 Task: In the  document Maya.epub ,change text color to 'Dark Red' Insert the shape mentioned shape on right side of the text 'Star'. Change color of the shape to  OrangeChange shape height to 1
Action: Mouse moved to (272, 301)
Screenshot: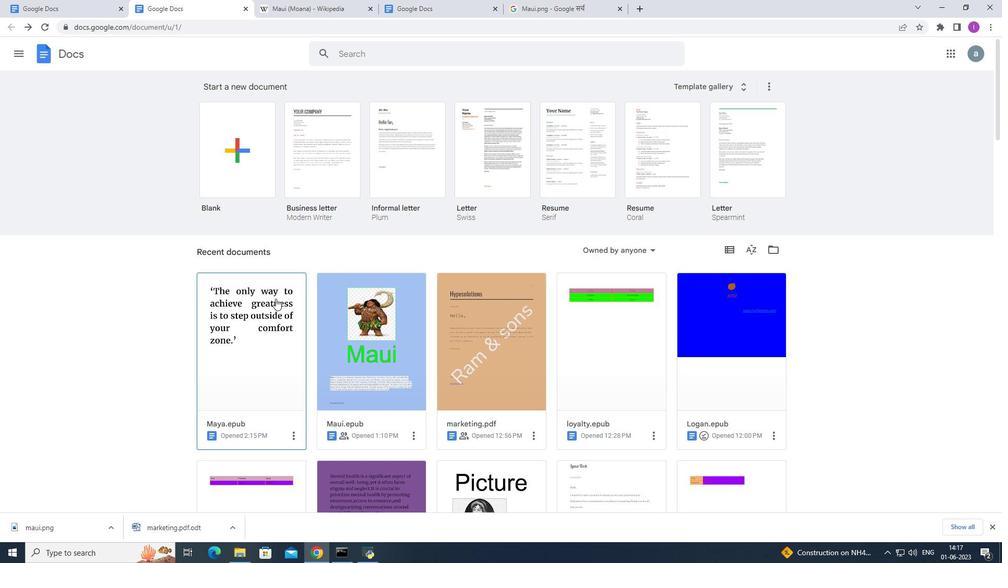 
Action: Mouse pressed left at (272, 301)
Screenshot: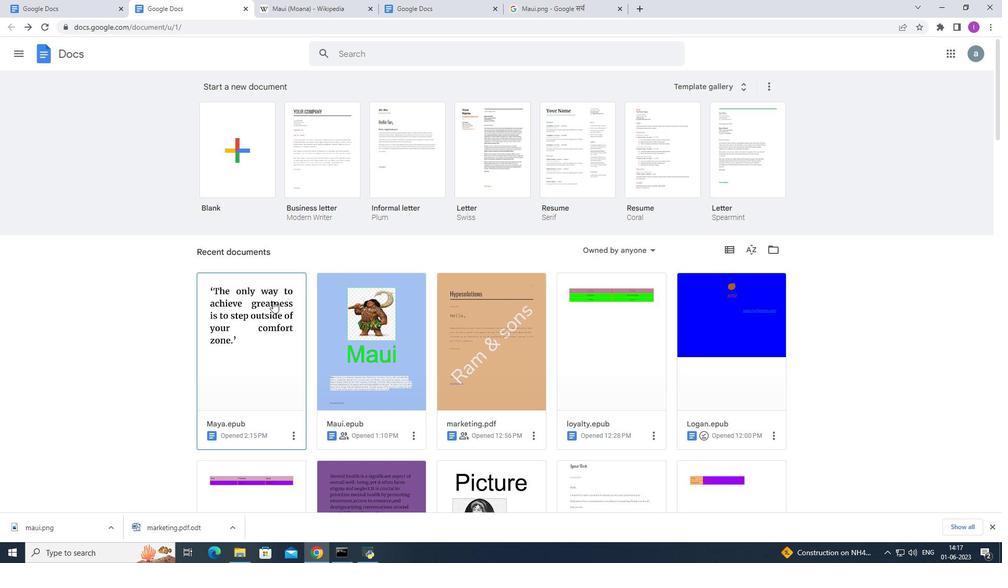 
Action: Mouse moved to (312, 165)
Screenshot: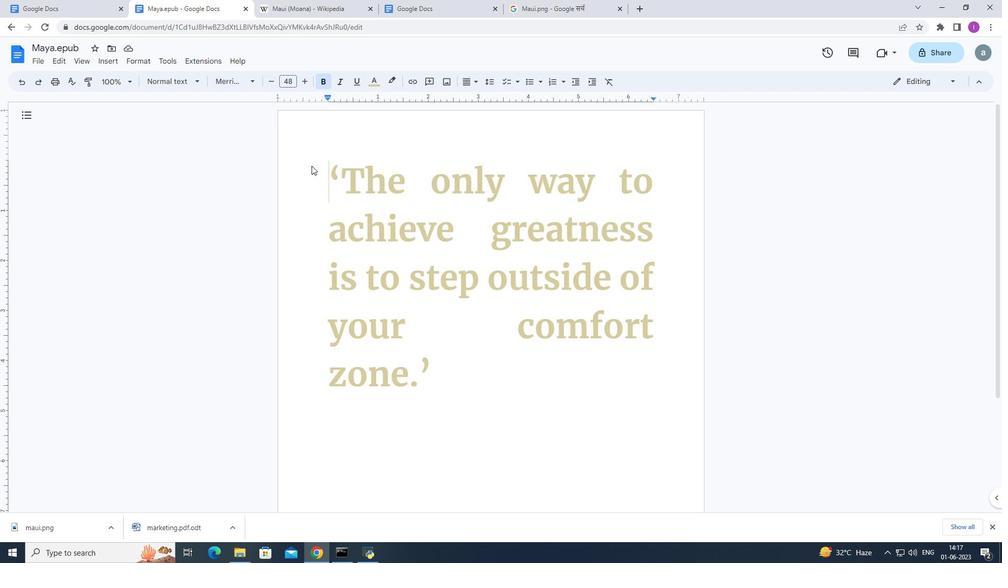 
Action: Mouse pressed left at (312, 165)
Screenshot: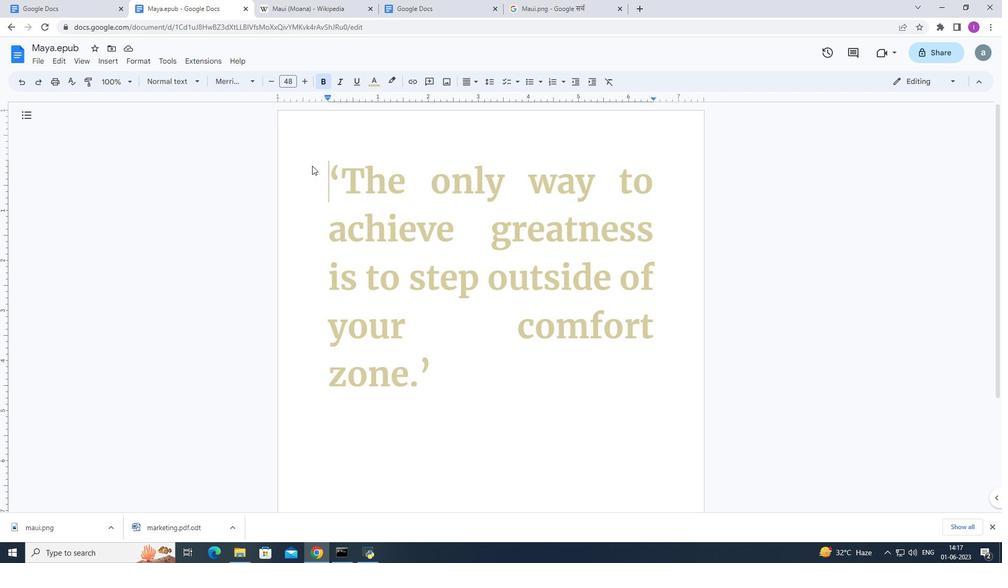 
Action: Mouse moved to (377, 85)
Screenshot: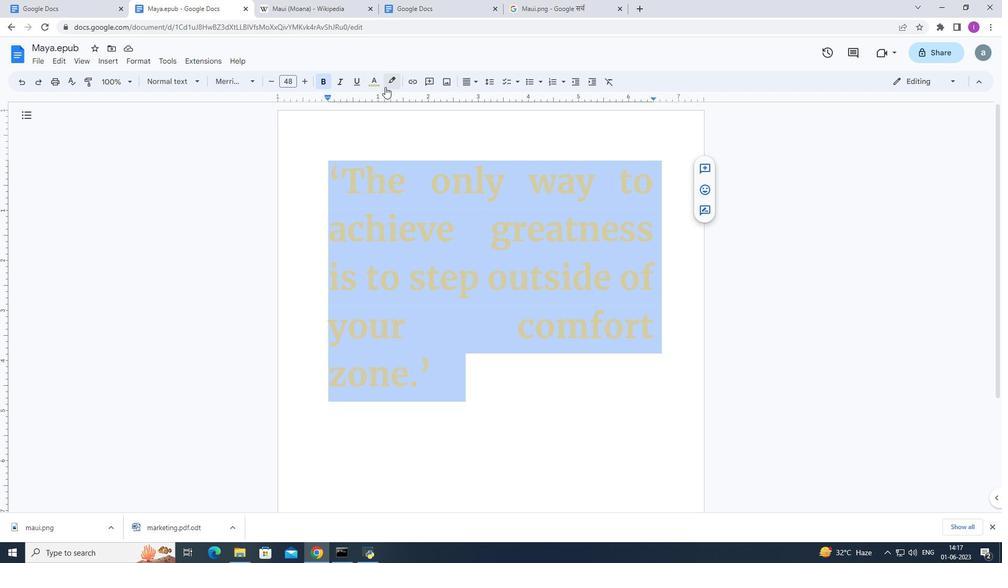
Action: Mouse pressed left at (377, 85)
Screenshot: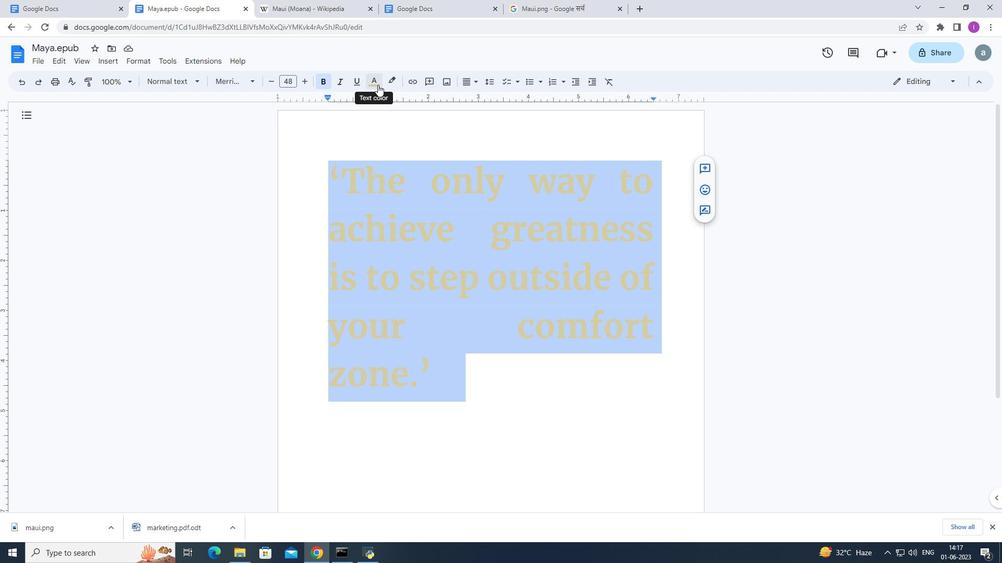 
Action: Mouse moved to (390, 158)
Screenshot: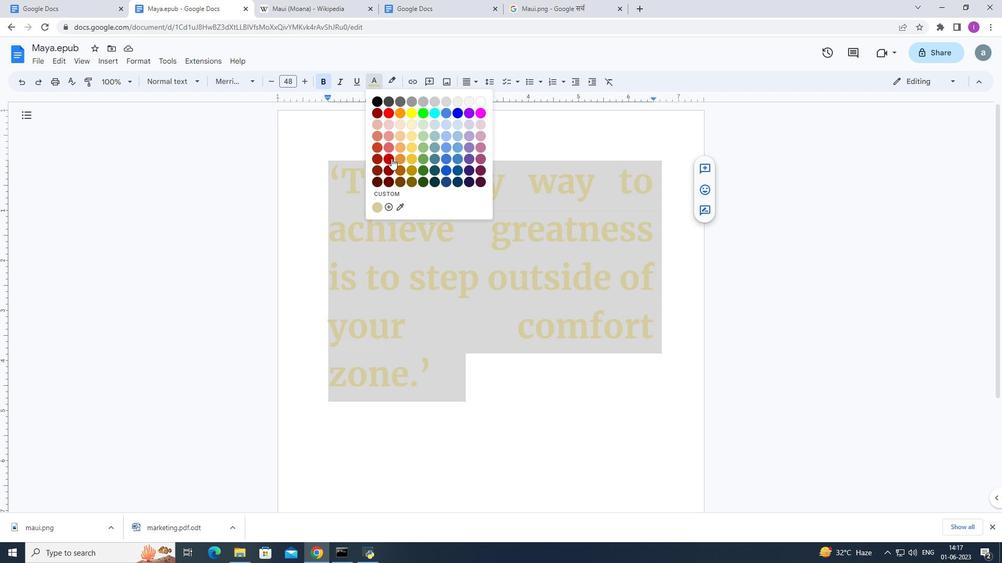 
Action: Mouse pressed left at (390, 158)
Screenshot: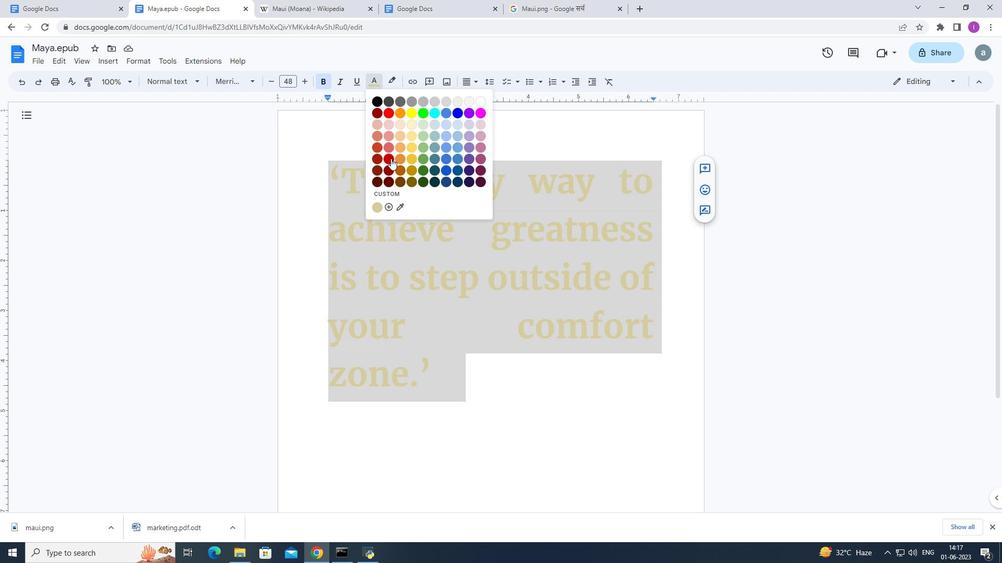 
Action: Mouse moved to (39, 63)
Screenshot: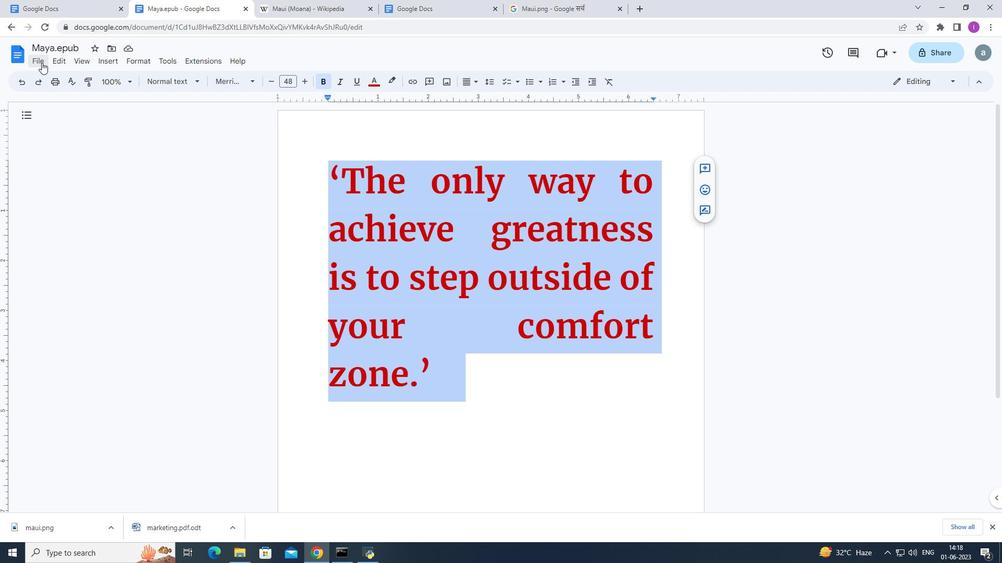 
Action: Mouse pressed left at (39, 63)
Screenshot: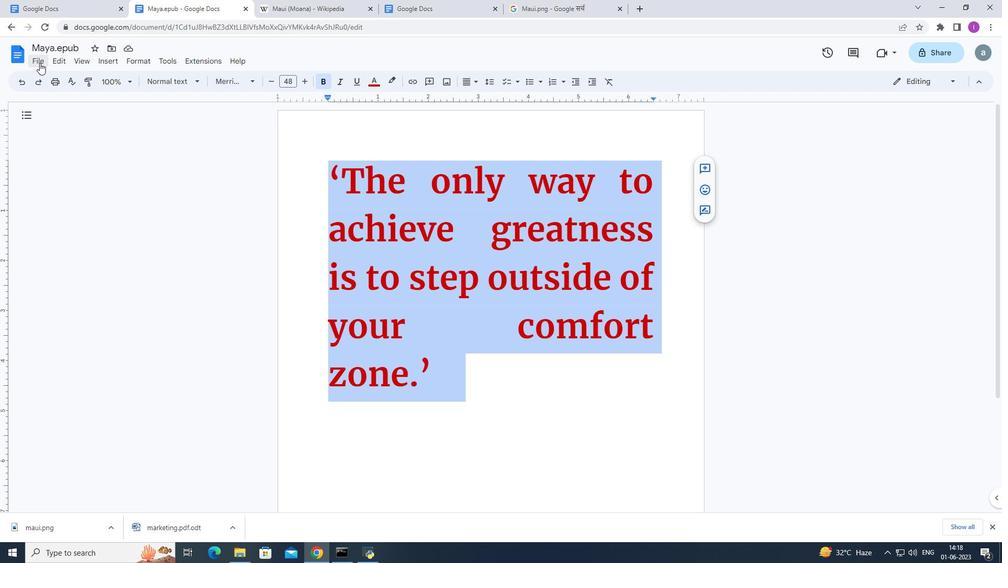 
Action: Mouse moved to (299, 119)
Screenshot: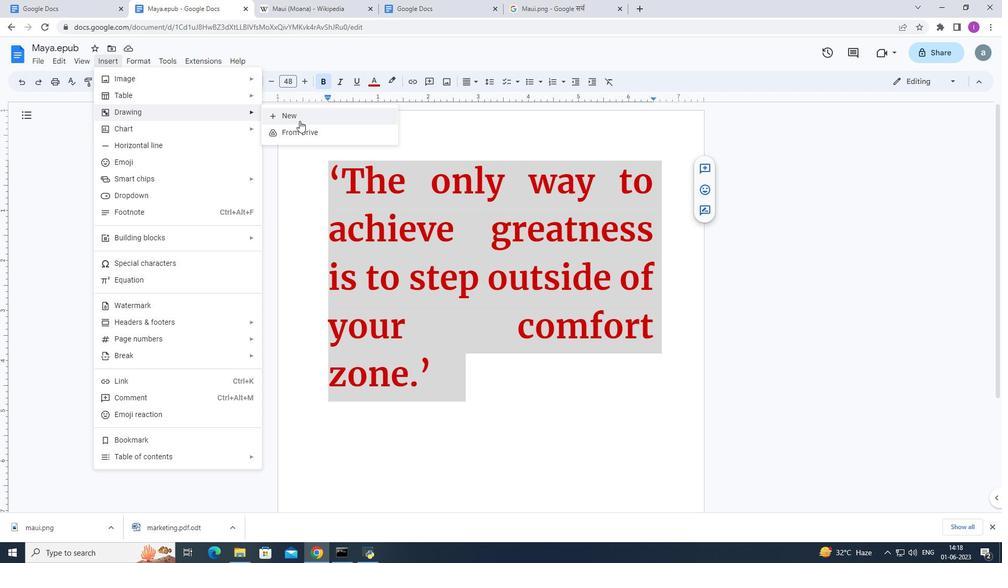 
Action: Mouse pressed left at (299, 119)
Screenshot: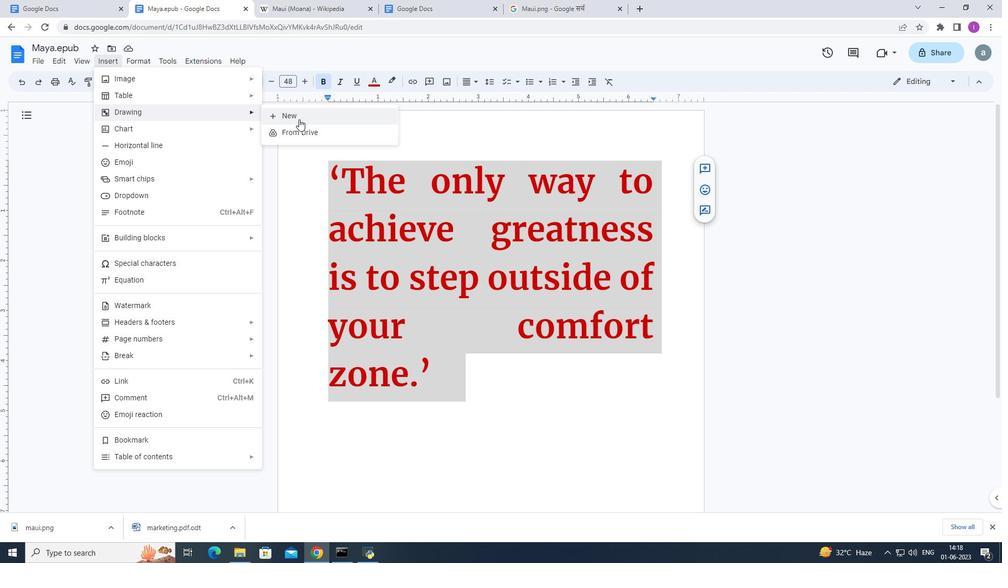 
Action: Mouse moved to (14, 25)
Screenshot: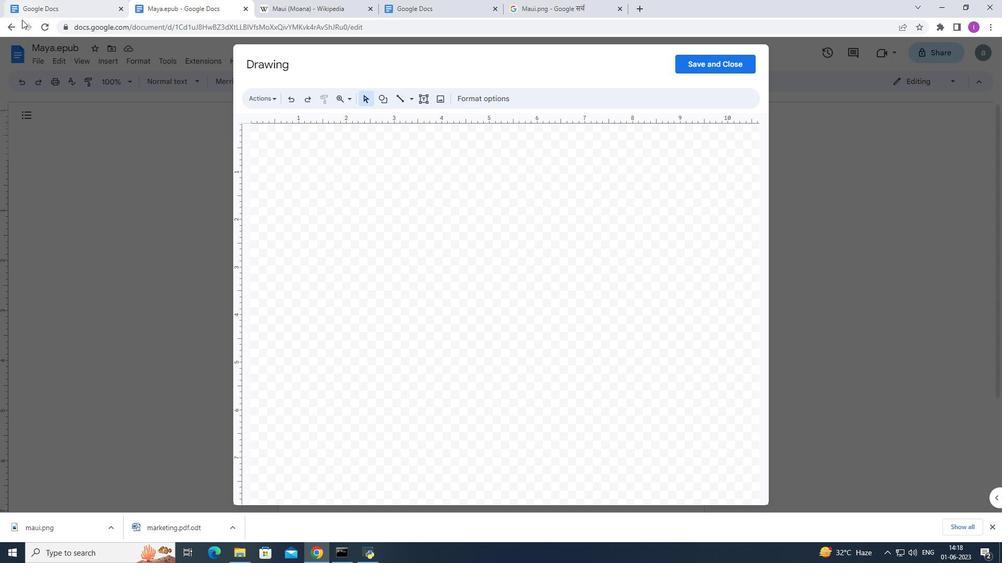 
Action: Mouse pressed left at (14, 25)
Screenshot: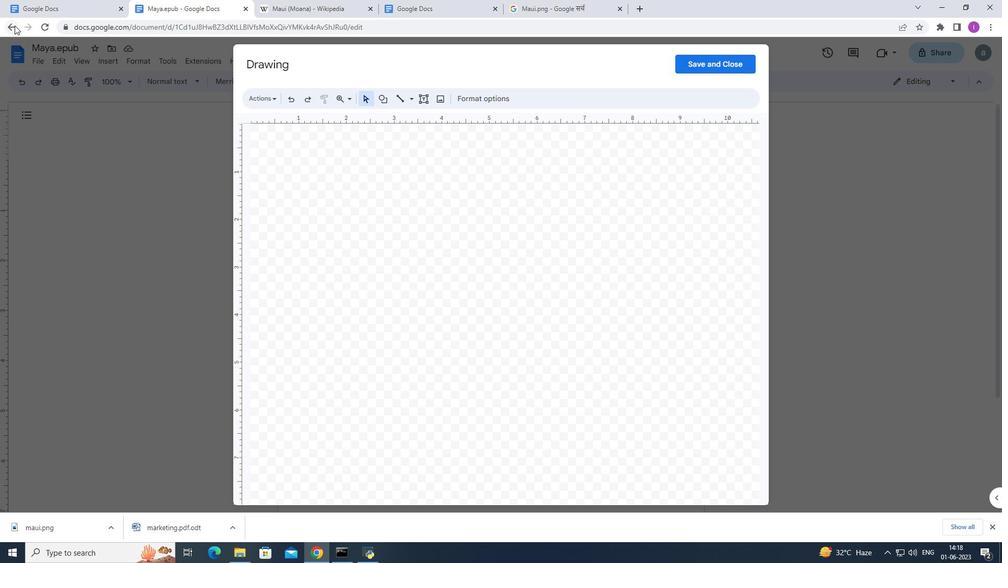 
Action: Mouse moved to (541, 91)
Screenshot: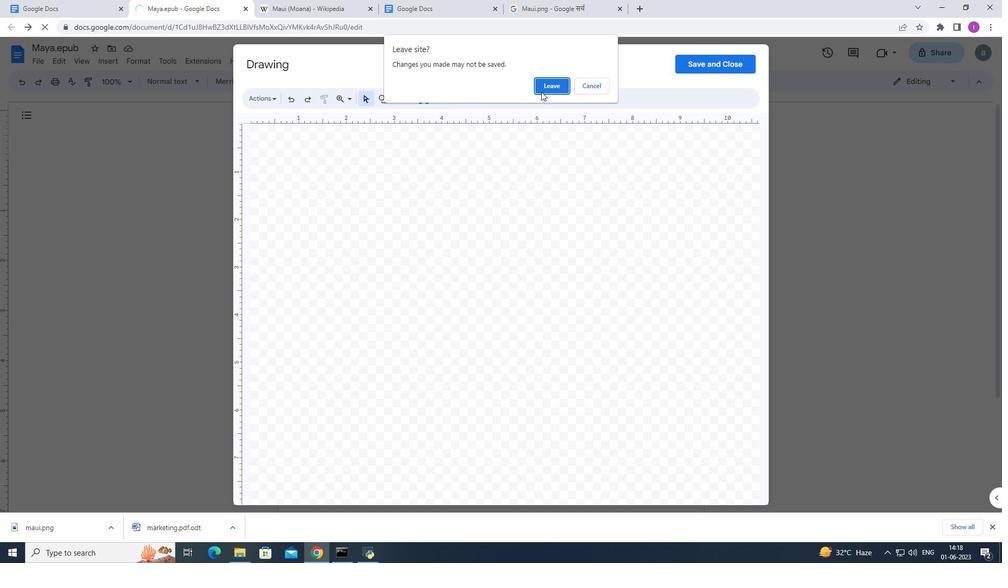 
Action: Mouse pressed left at (541, 91)
Screenshot: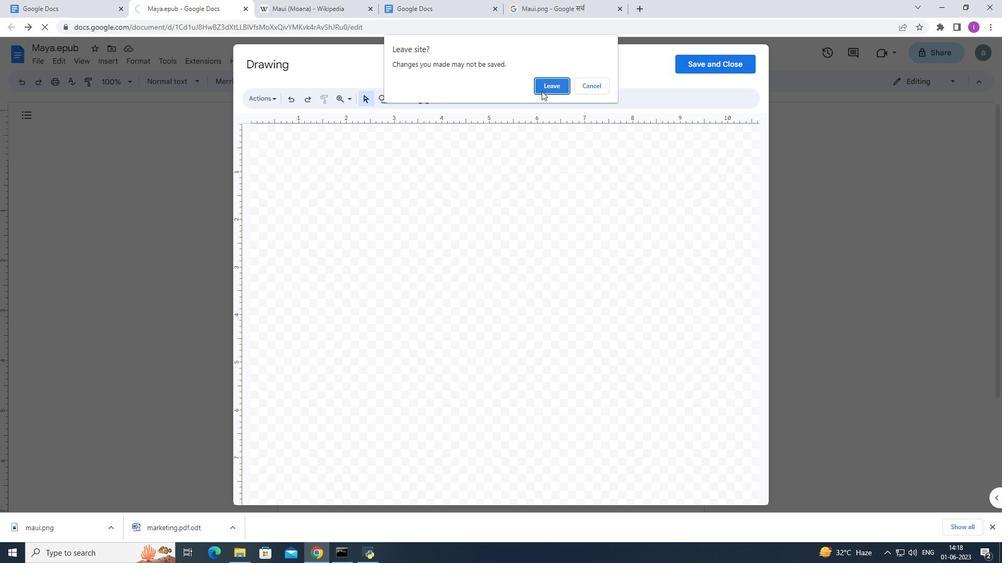 
Action: Mouse moved to (330, 9)
Screenshot: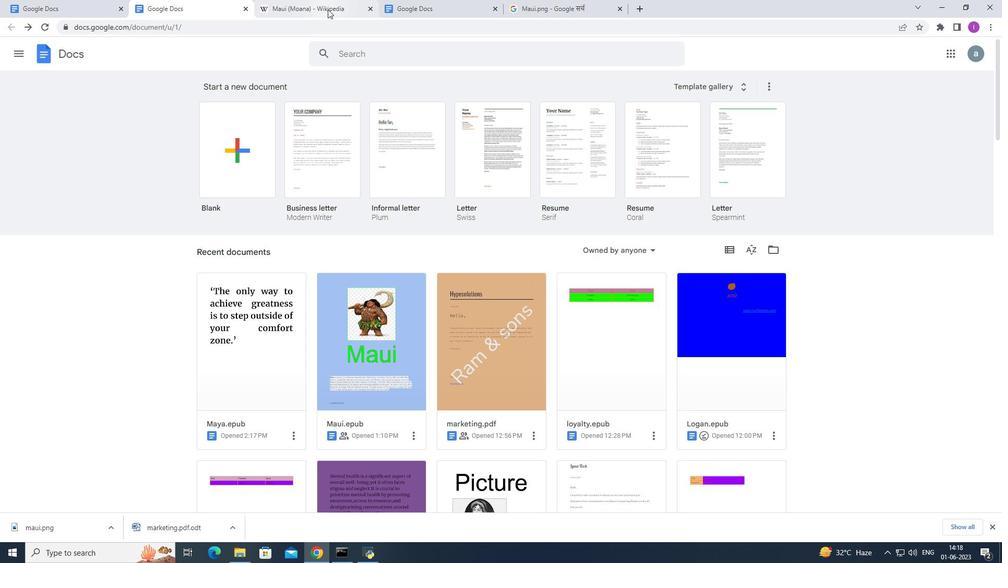 
Action: Mouse pressed left at (330, 9)
Screenshot: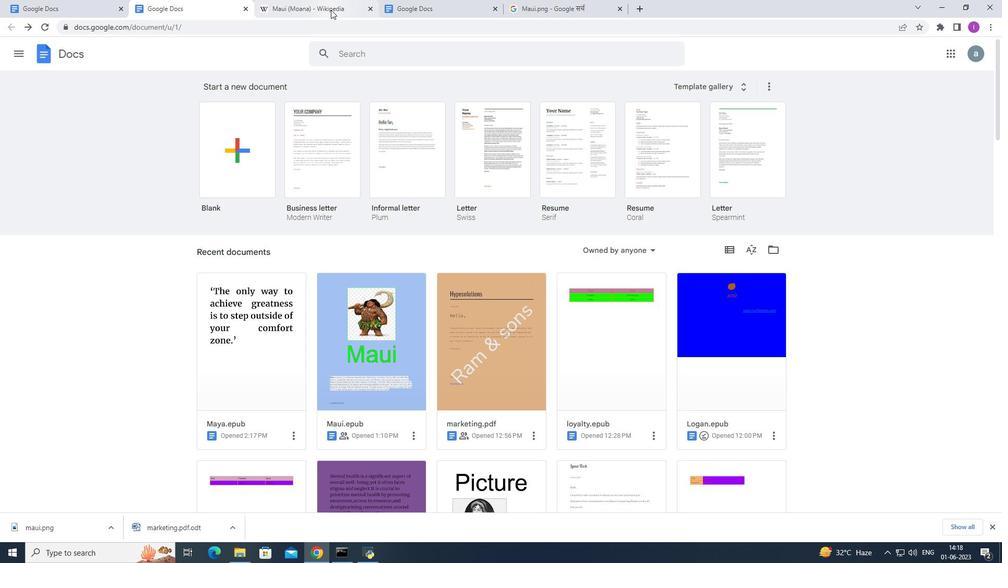 
Action: Mouse moved to (416, 9)
Screenshot: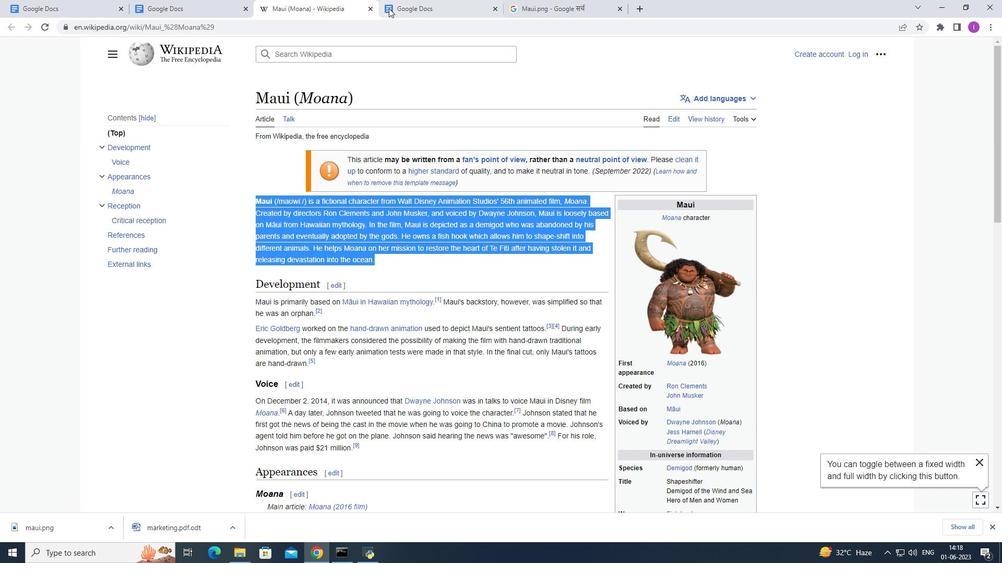 
Action: Mouse pressed left at (416, 9)
Screenshot: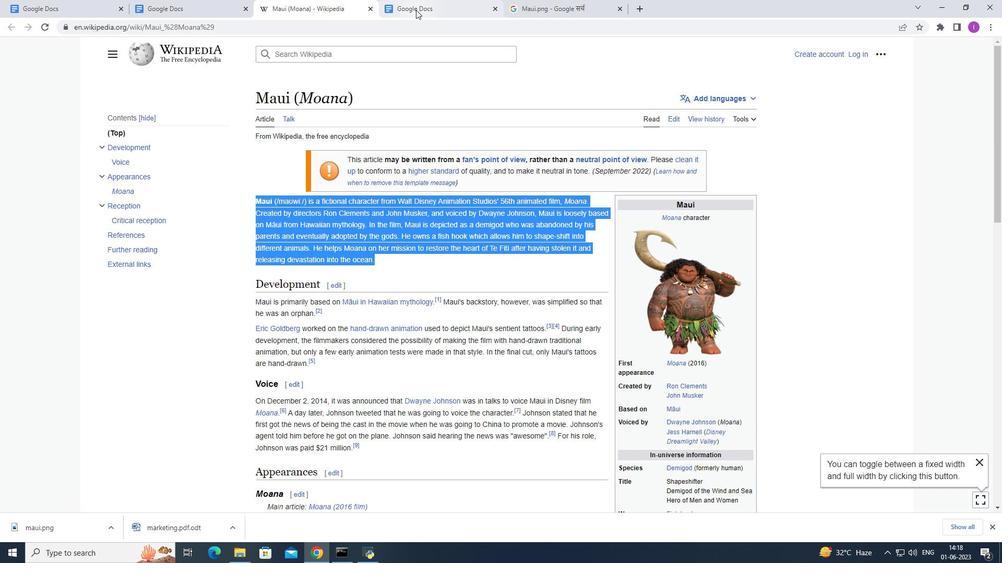
Action: Mouse moved to (163, 9)
Screenshot: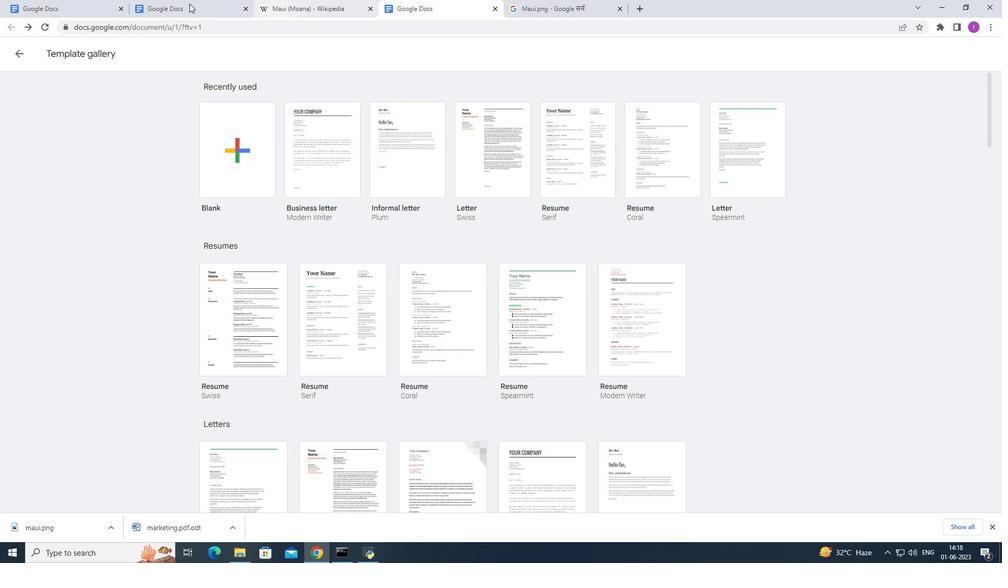 
Action: Mouse pressed left at (163, 9)
Screenshot: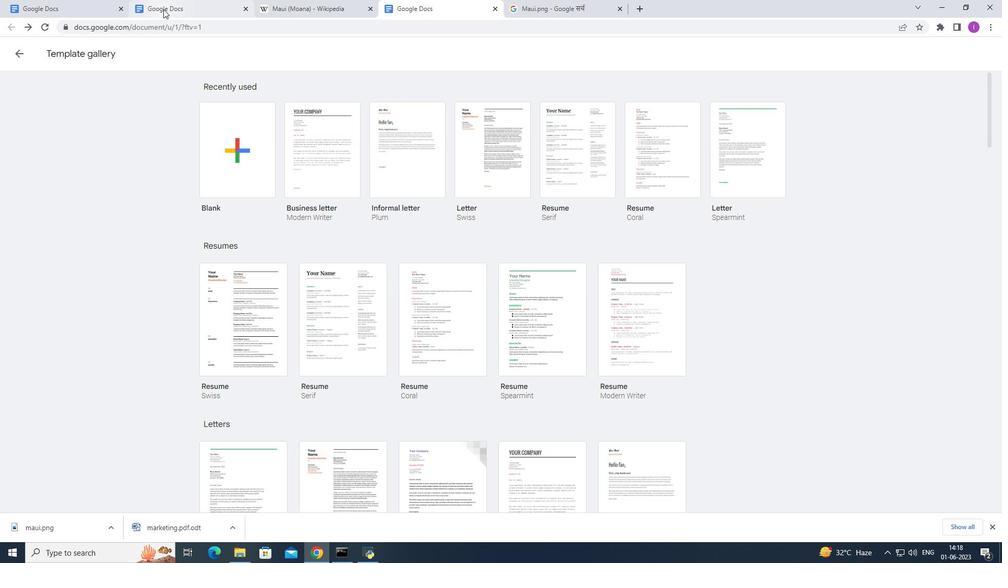 
Action: Mouse moved to (253, 313)
Screenshot: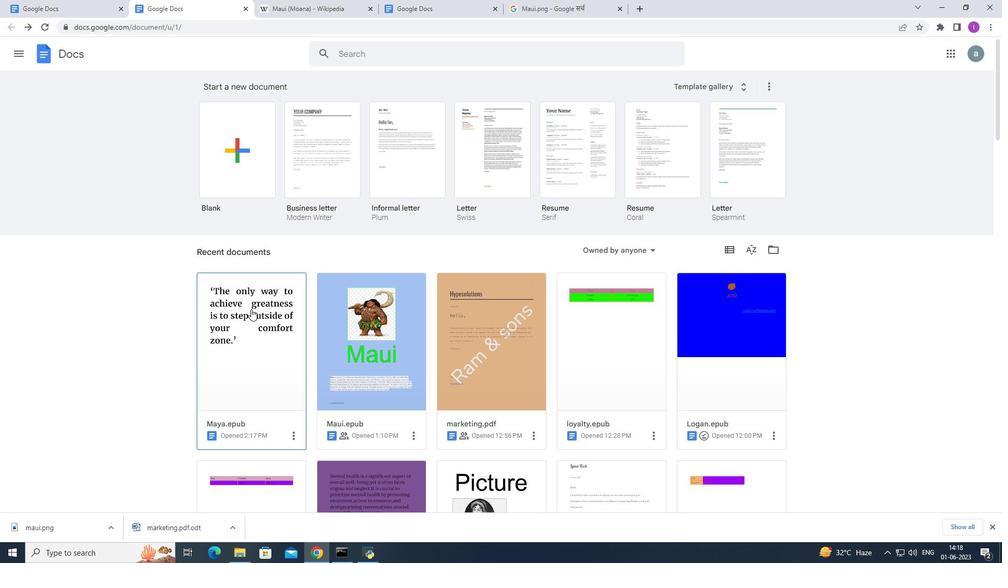 
Action: Mouse pressed left at (253, 313)
Screenshot: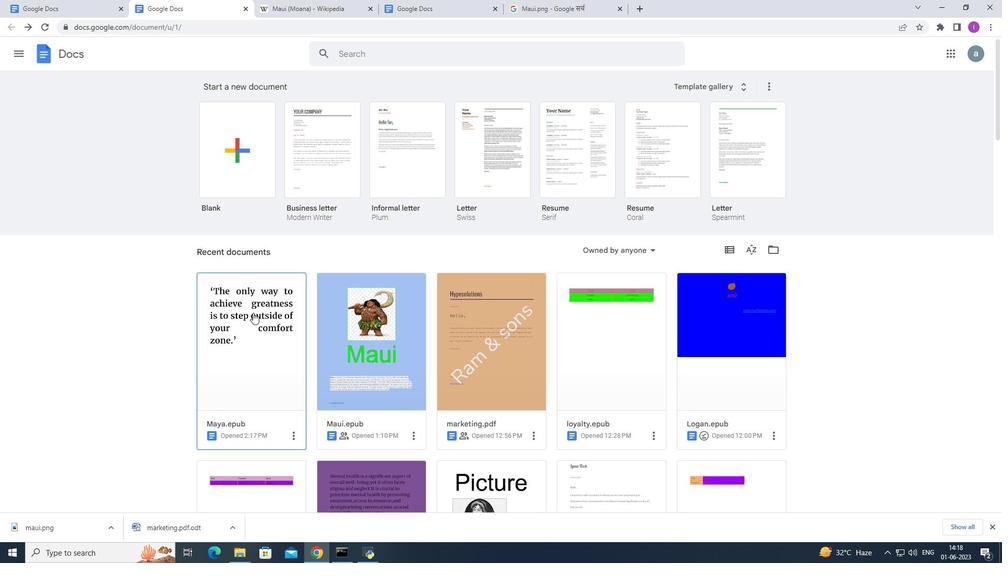 
Action: Mouse moved to (316, 162)
Screenshot: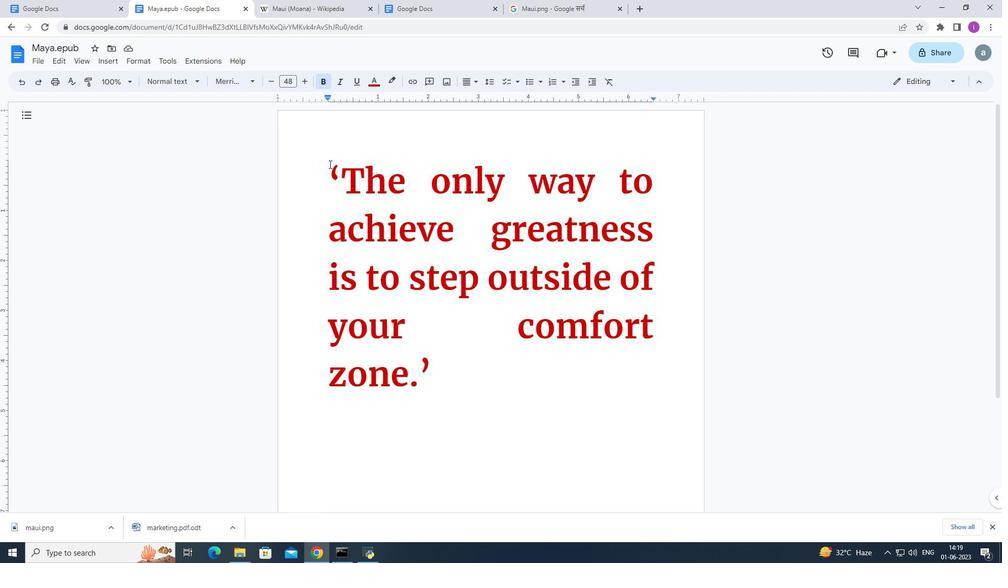 
Action: Mouse pressed left at (316, 162)
Screenshot: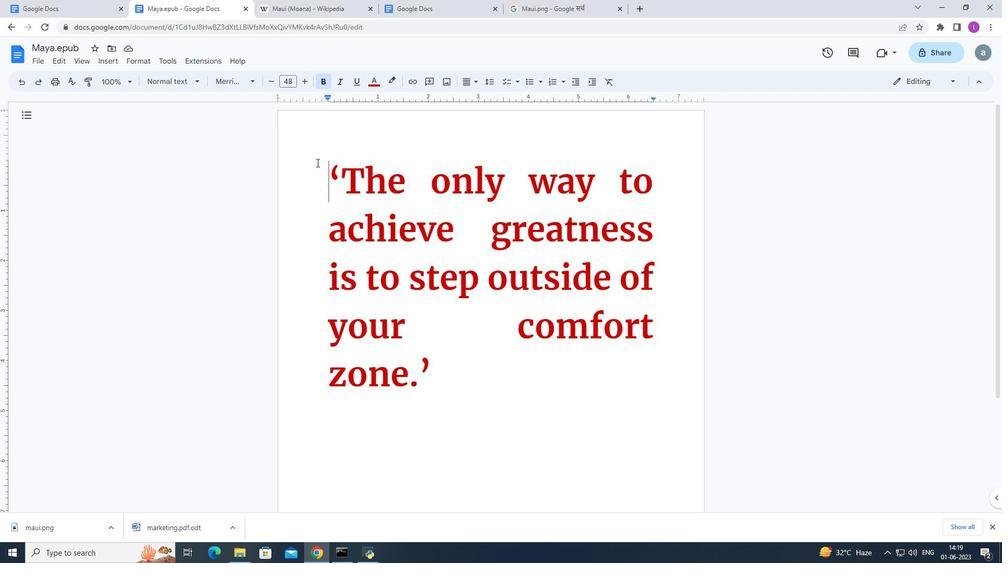
Action: Mouse moved to (475, 384)
Screenshot: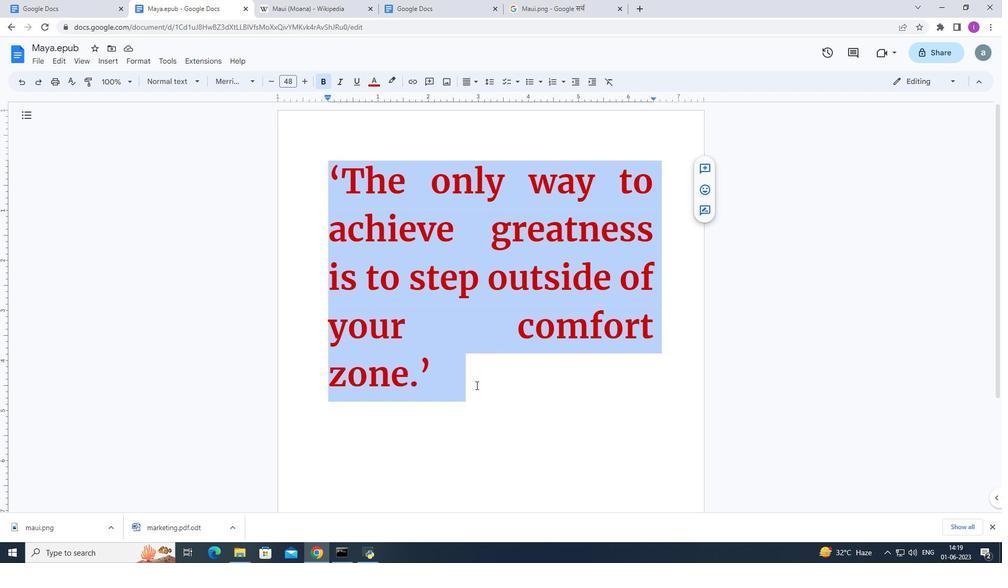 
Action: Key pressed ctrl+C
Screenshot: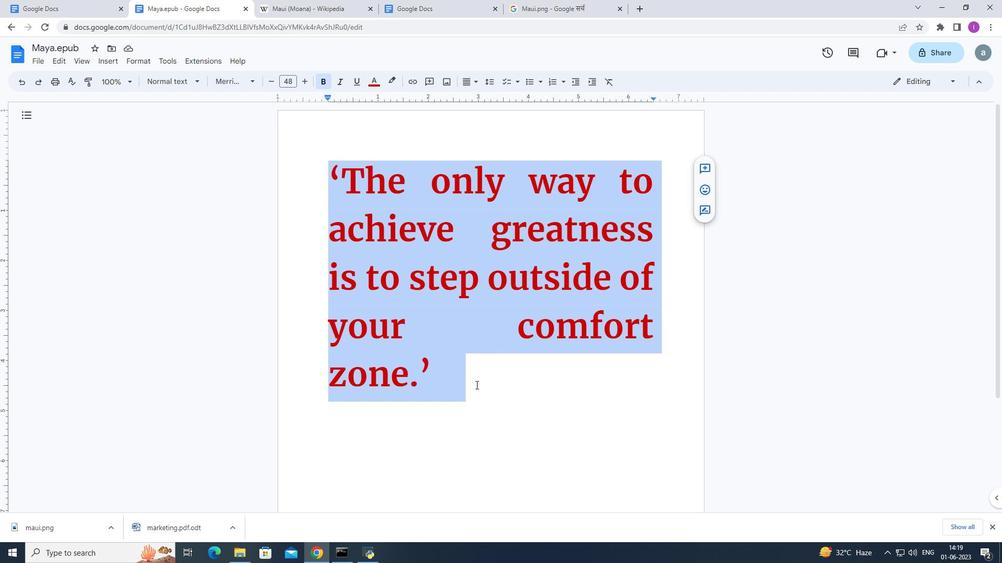 
Action: Mouse moved to (651, 426)
Screenshot: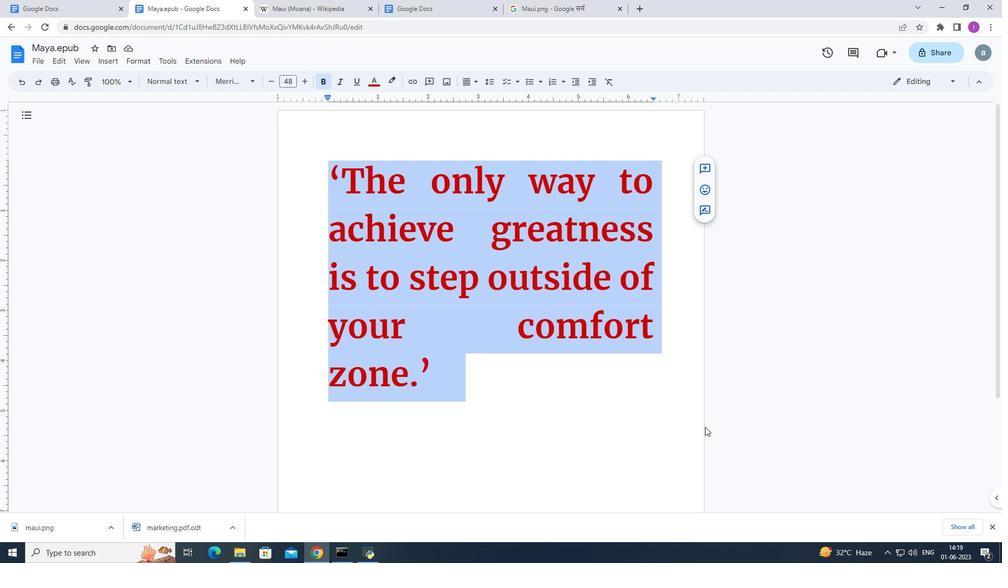 
Action: Mouse pressed left at (651, 426)
Screenshot: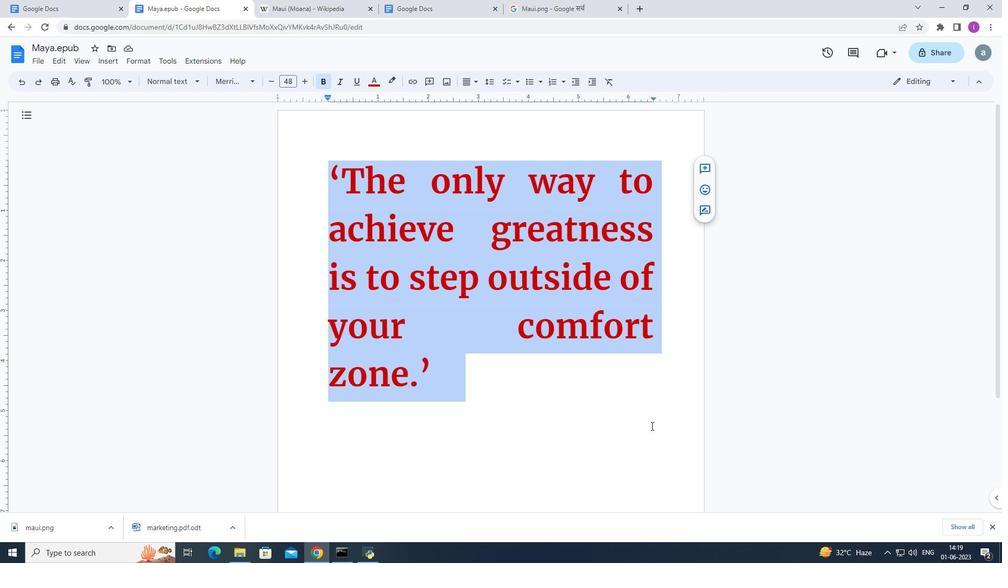 
Action: Mouse moved to (113, 61)
Screenshot: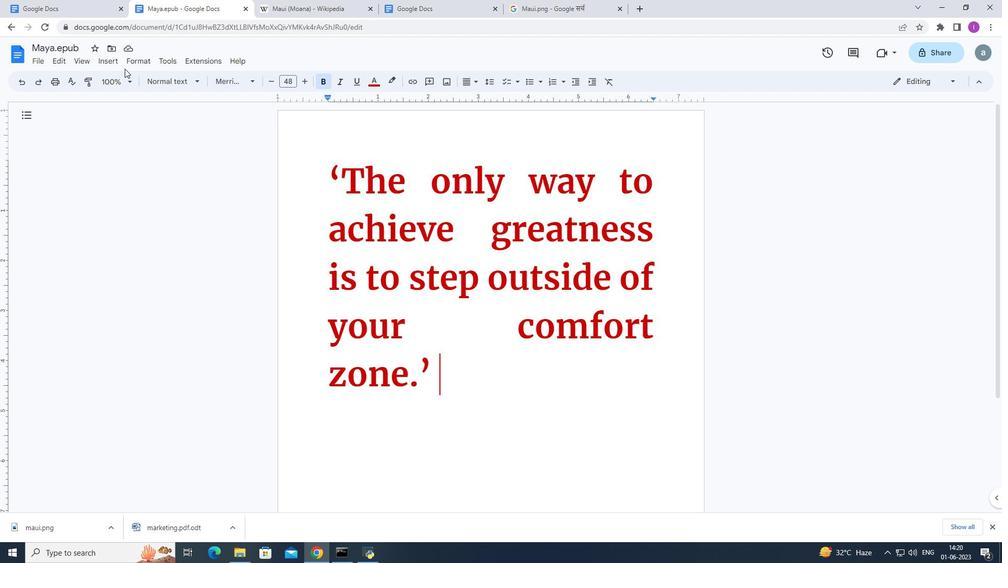 
Action: Mouse pressed left at (113, 61)
Screenshot: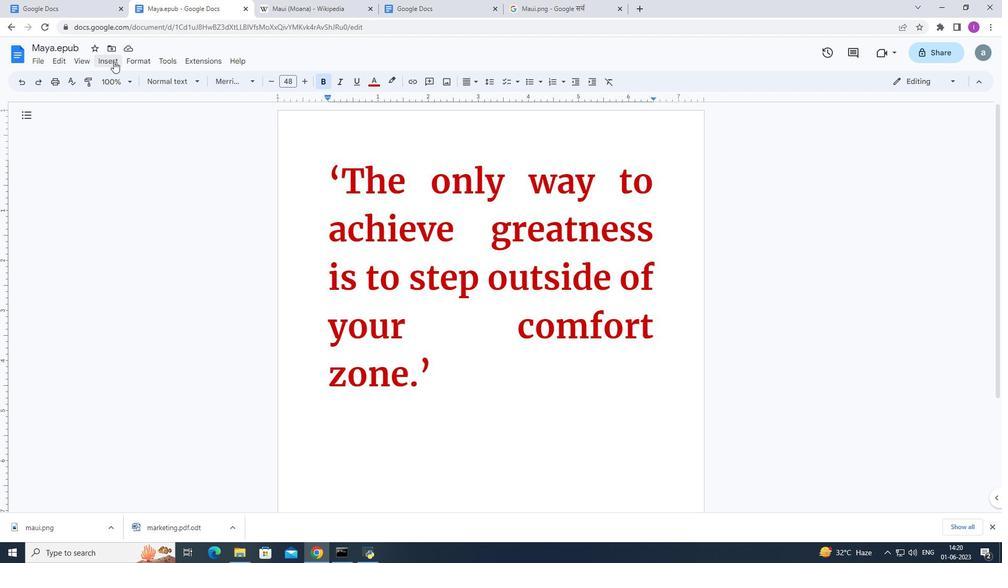 
Action: Mouse moved to (277, 113)
Screenshot: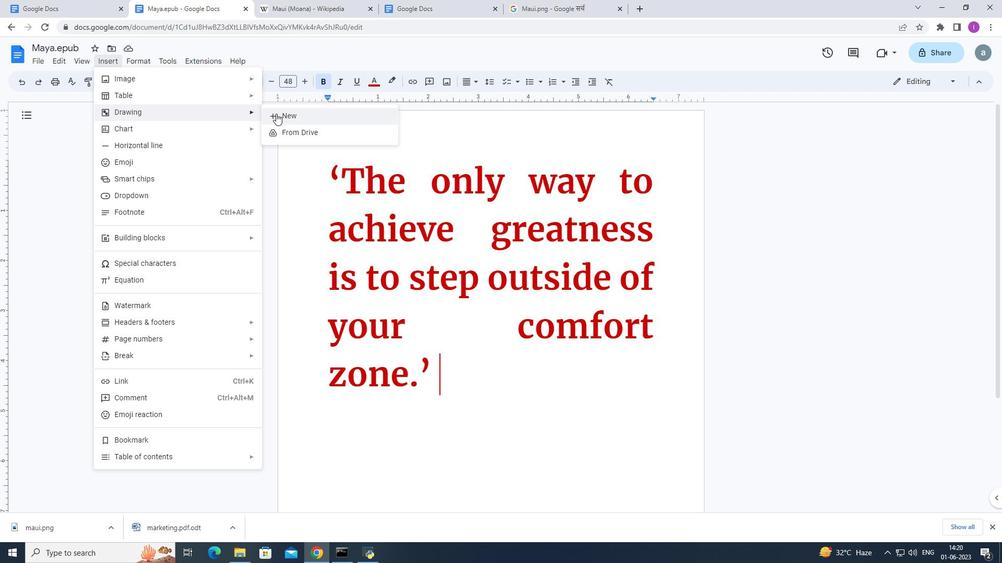 
Action: Mouse pressed left at (277, 113)
Screenshot: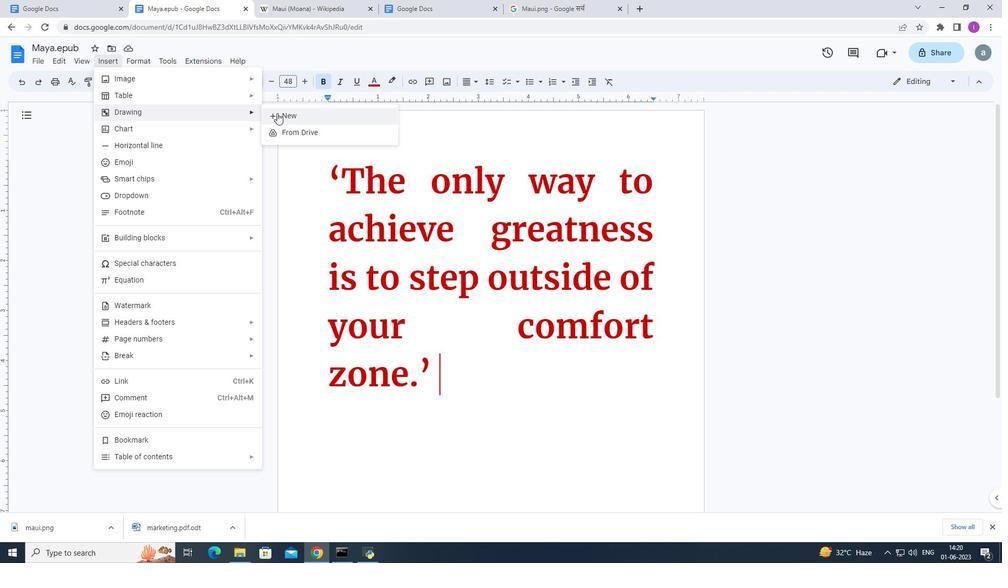 
Action: Mouse moved to (381, 102)
Screenshot: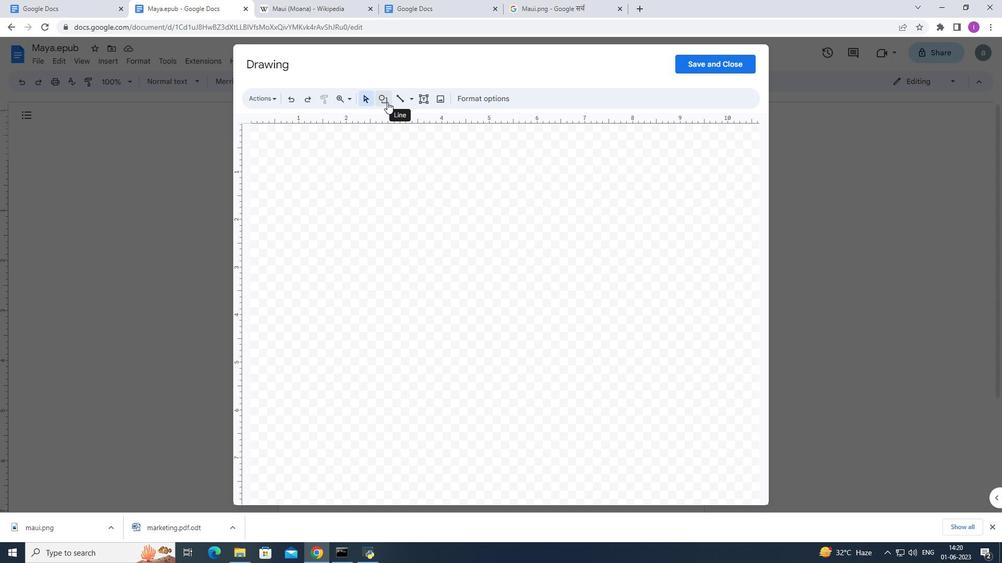 
Action: Mouse pressed left at (381, 102)
Screenshot: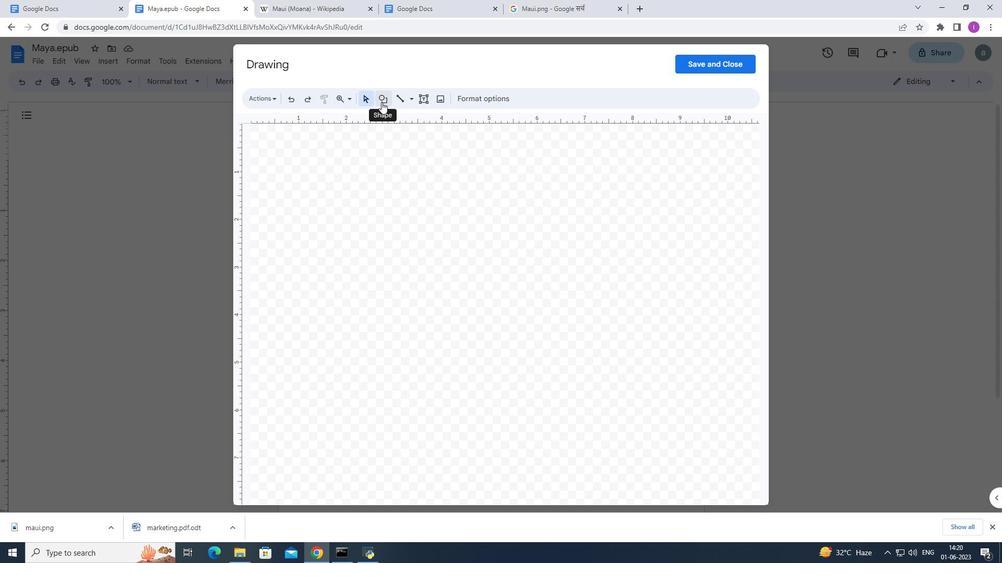 
Action: Mouse moved to (500, 154)
Screenshot: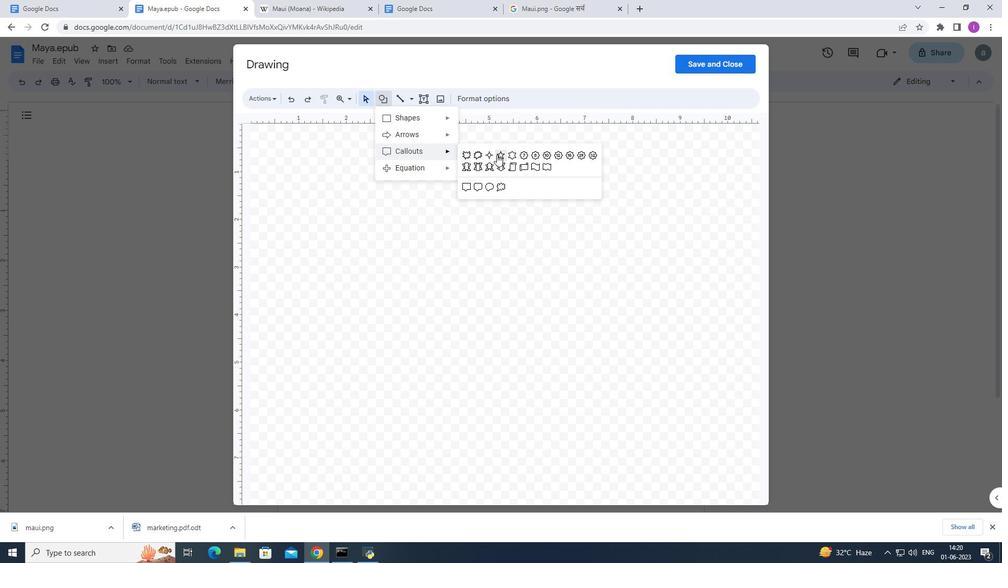 
Action: Mouse pressed left at (500, 154)
Screenshot: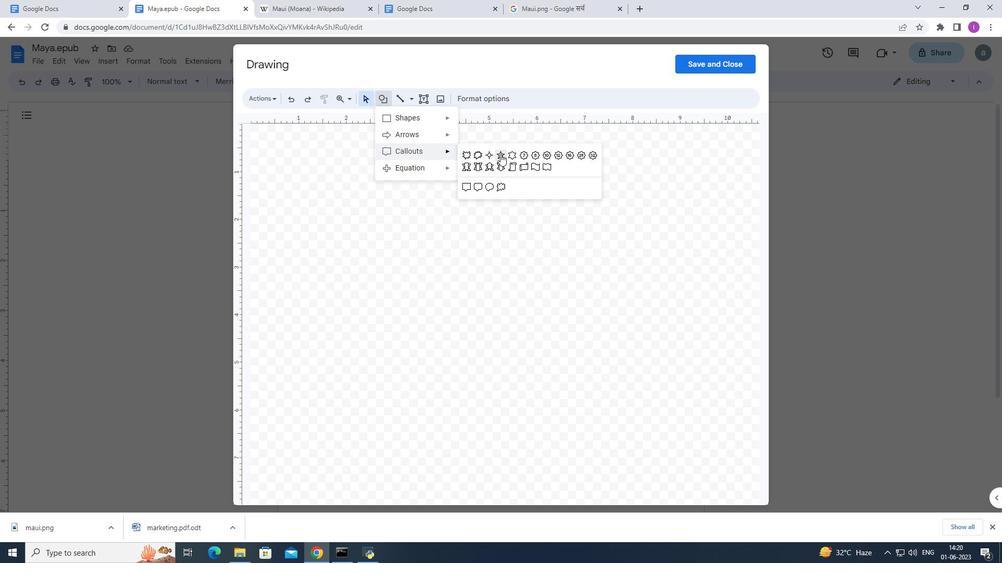 
Action: Mouse moved to (492, 191)
Screenshot: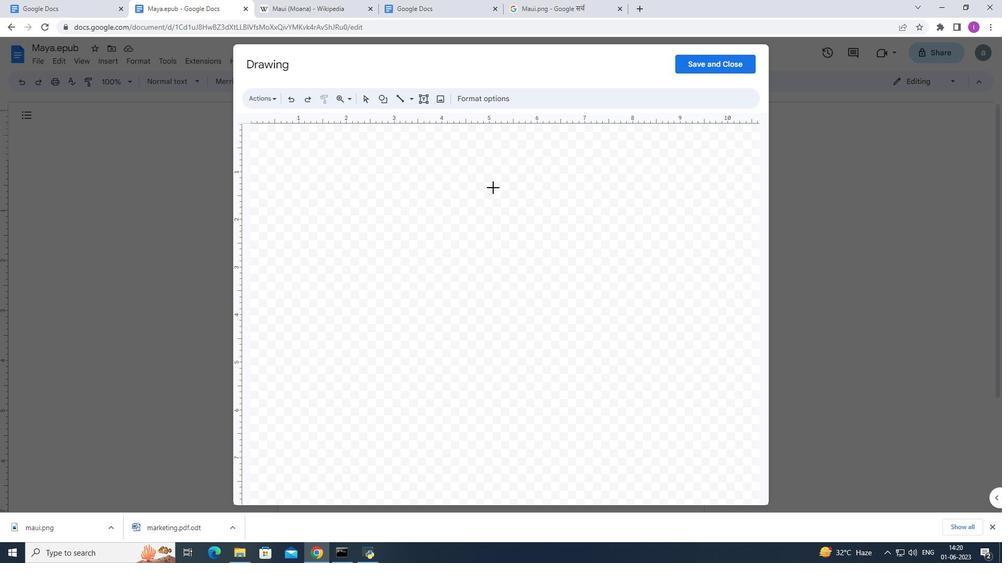 
Action: Mouse pressed left at (492, 191)
Screenshot: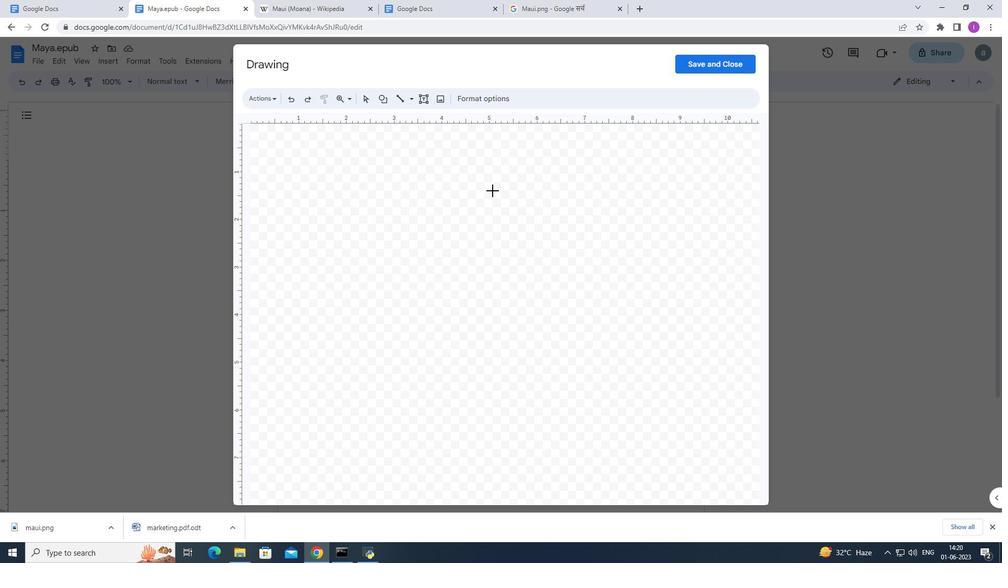 
Action: Mouse moved to (609, 99)
Screenshot: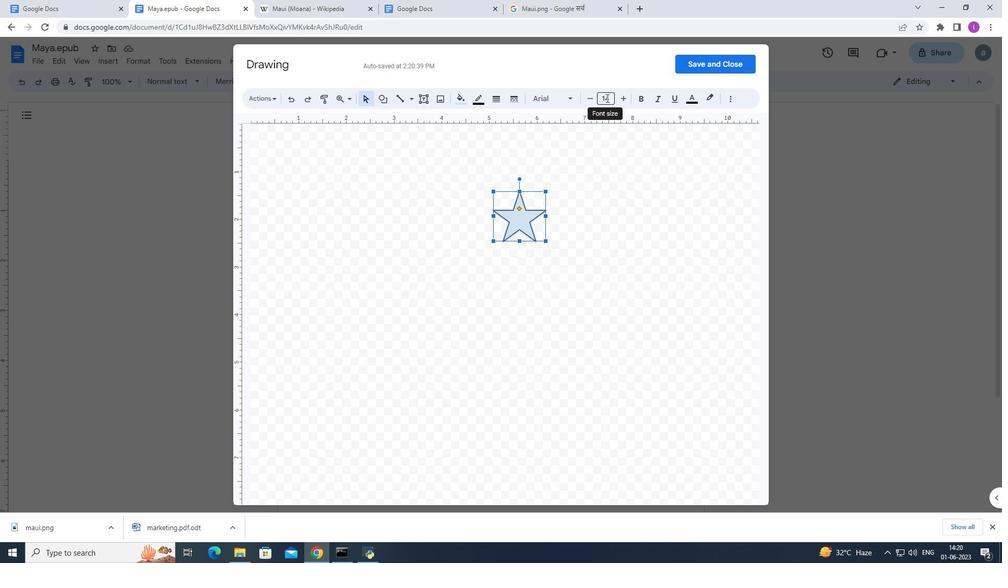 
Action: Mouse pressed left at (609, 99)
Screenshot: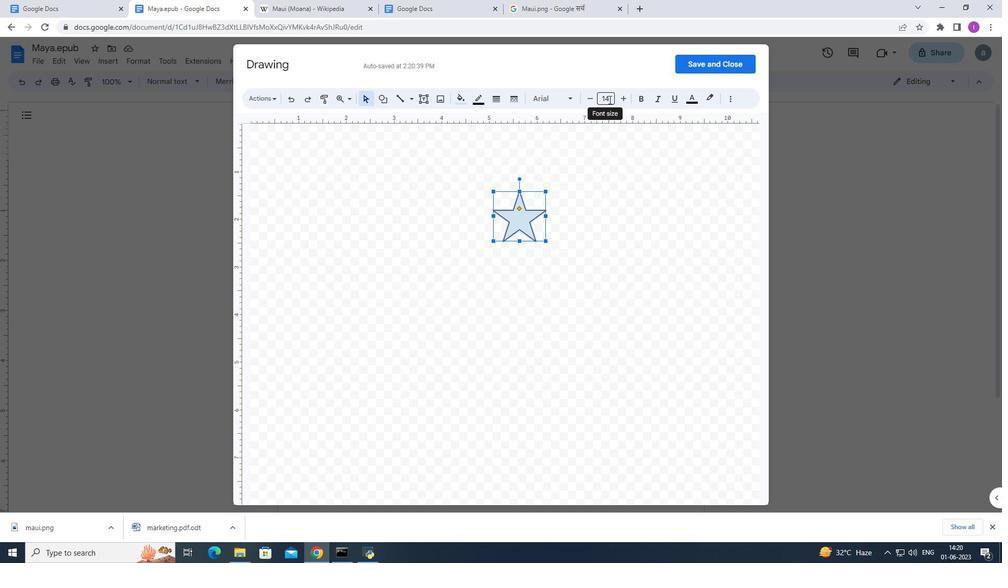 
Action: Mouse moved to (573, 138)
Screenshot: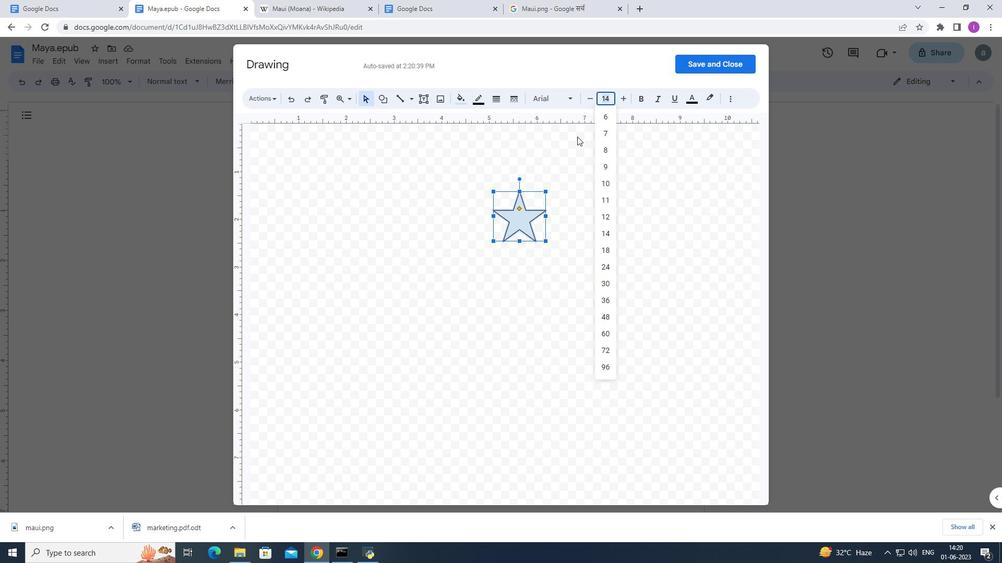 
Action: Mouse pressed left at (573, 138)
Screenshot: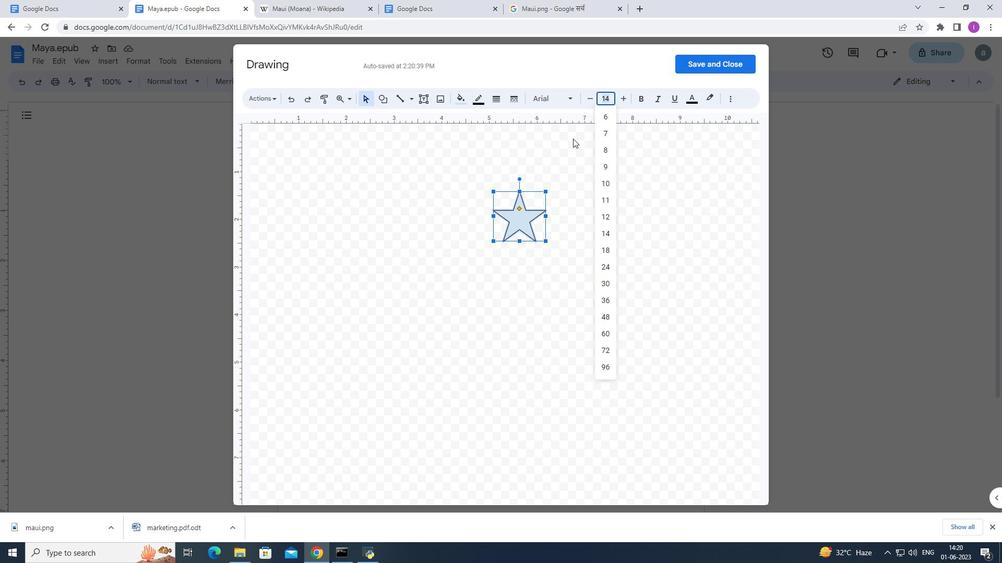 
Action: Mouse moved to (543, 211)
Screenshot: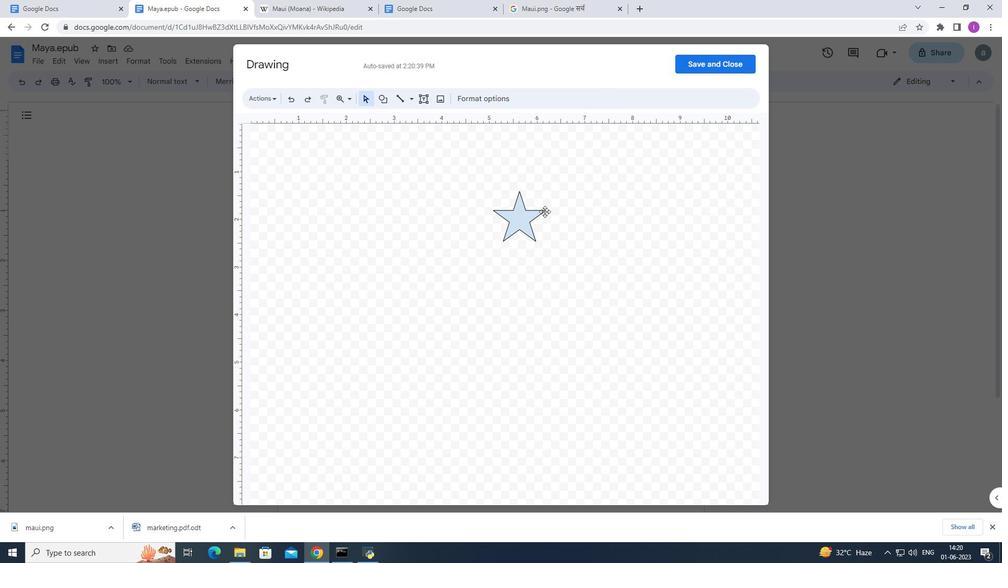 
Action: Mouse pressed left at (543, 211)
Screenshot: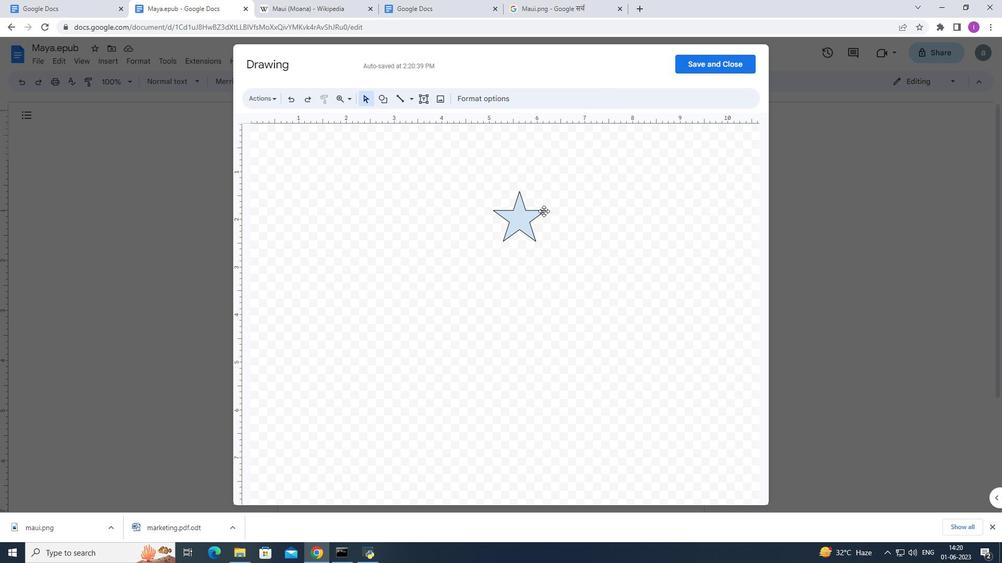 
Action: Mouse moved to (710, 65)
Screenshot: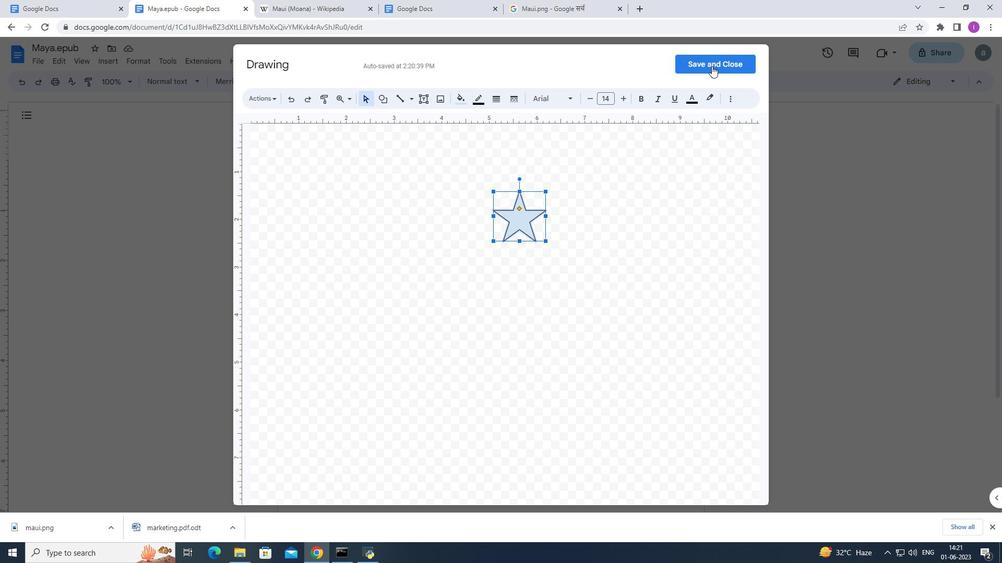 
Action: Mouse pressed left at (710, 65)
Screenshot: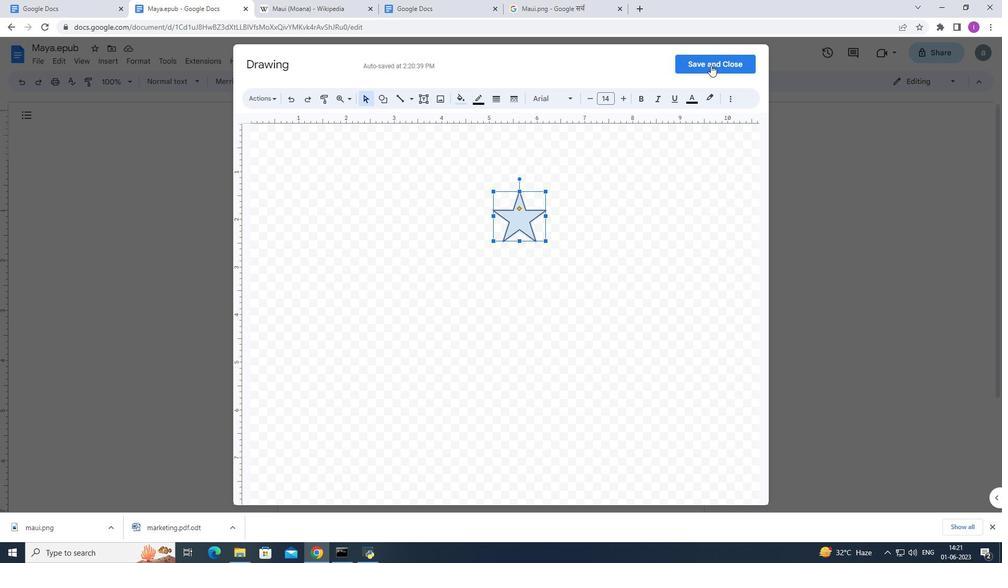 
Action: Mouse moved to (515, 386)
Screenshot: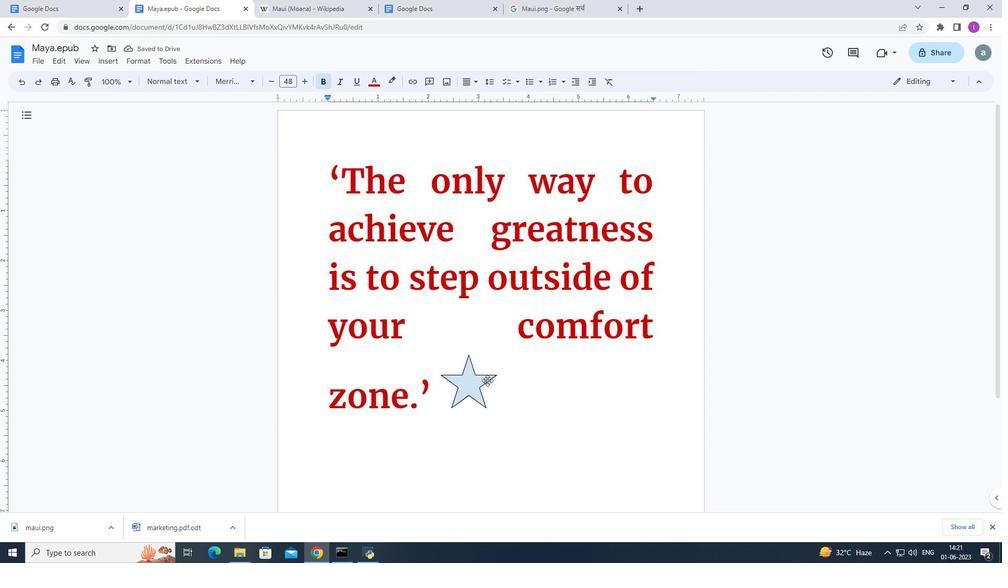 
Action: Mouse pressed left at (515, 386)
Screenshot: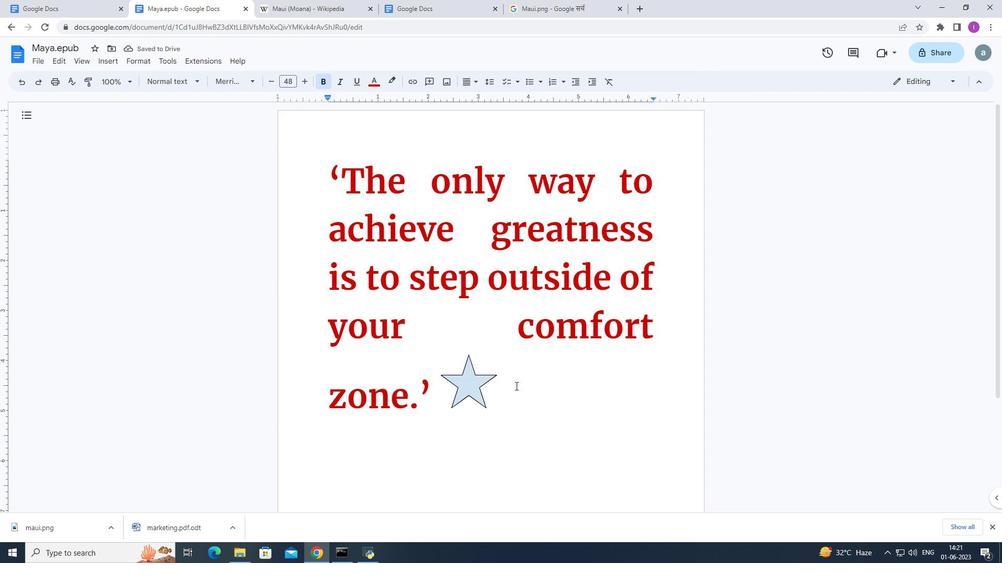 
Action: Mouse moved to (427, 79)
Screenshot: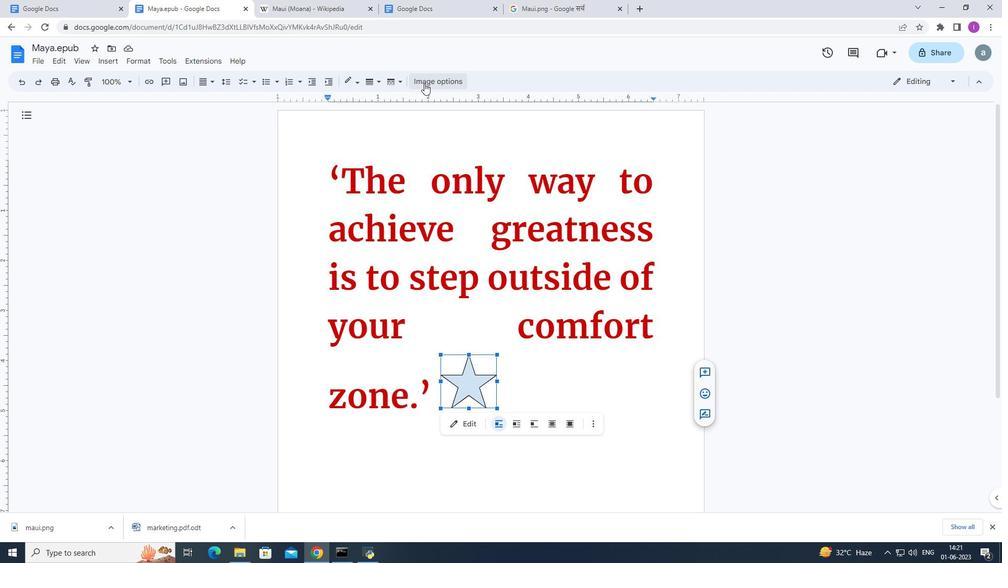 
Action: Mouse pressed left at (427, 79)
Screenshot: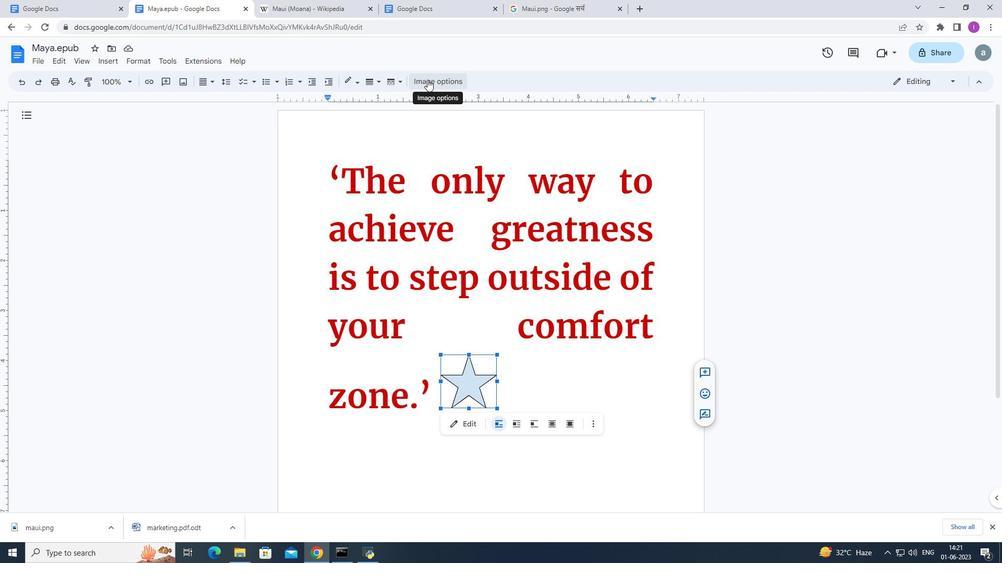 
Action: Mouse moved to (895, 112)
Screenshot: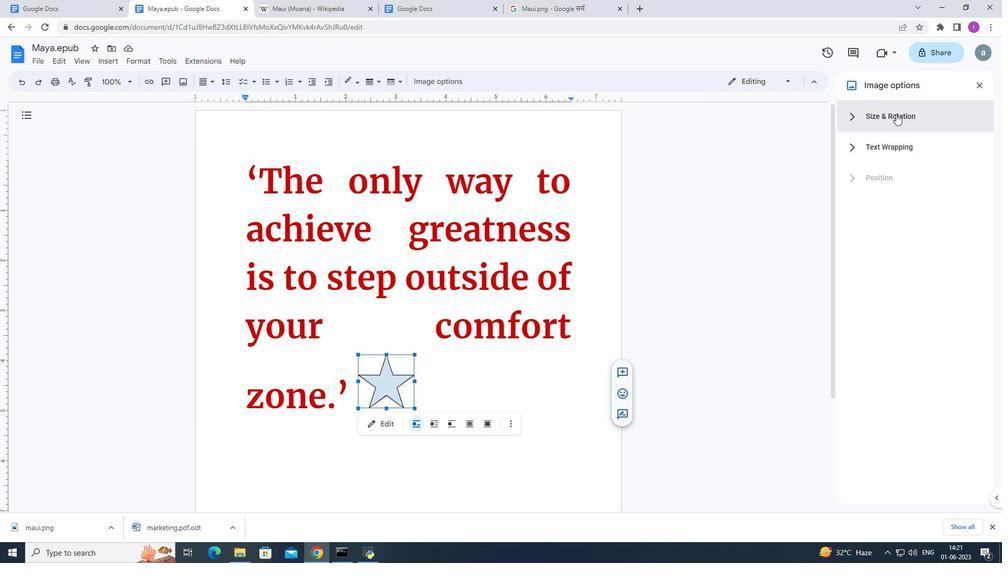 
Action: Mouse pressed left at (895, 112)
Screenshot: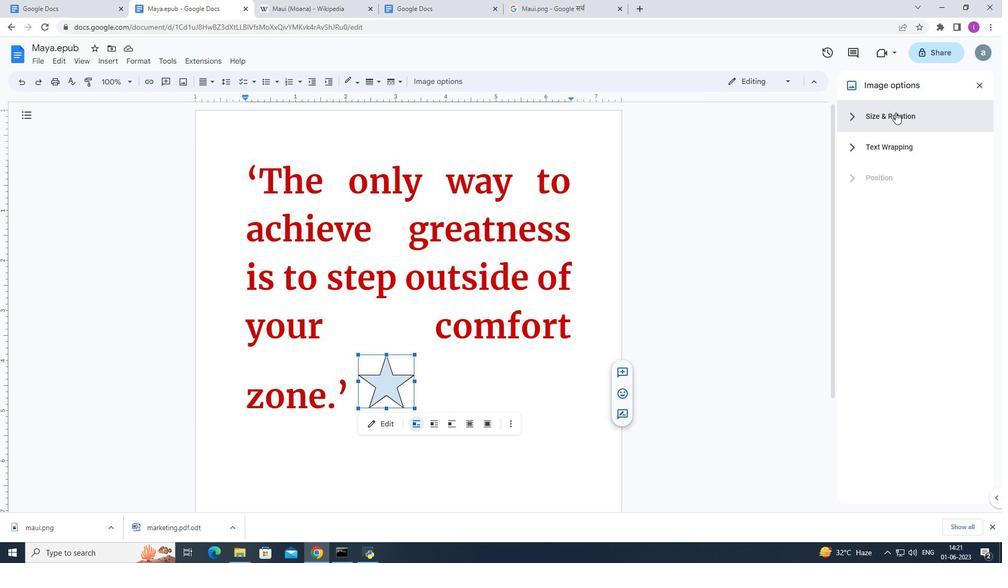 
Action: Mouse moved to (935, 167)
Screenshot: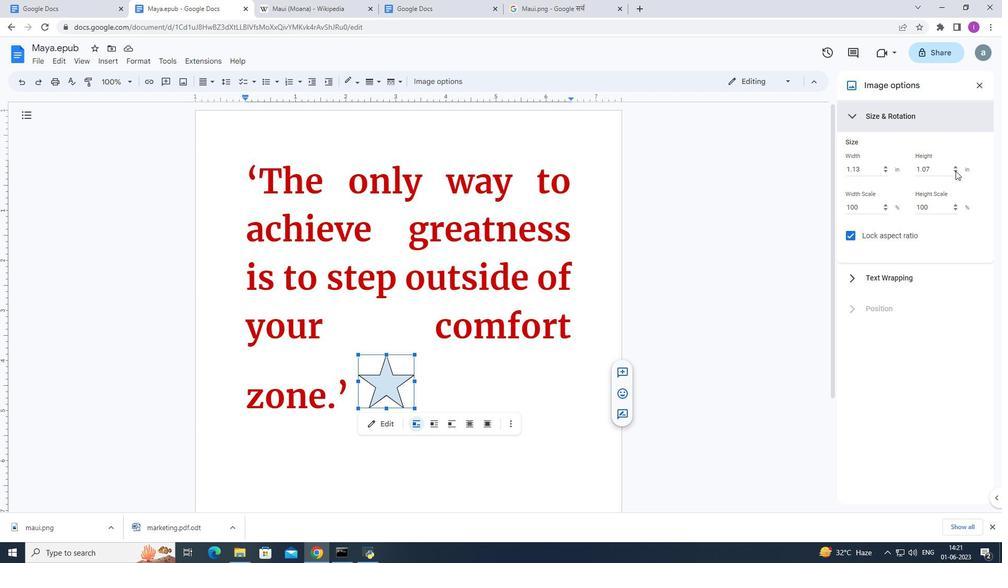 
Action: Mouse pressed left at (935, 167)
Screenshot: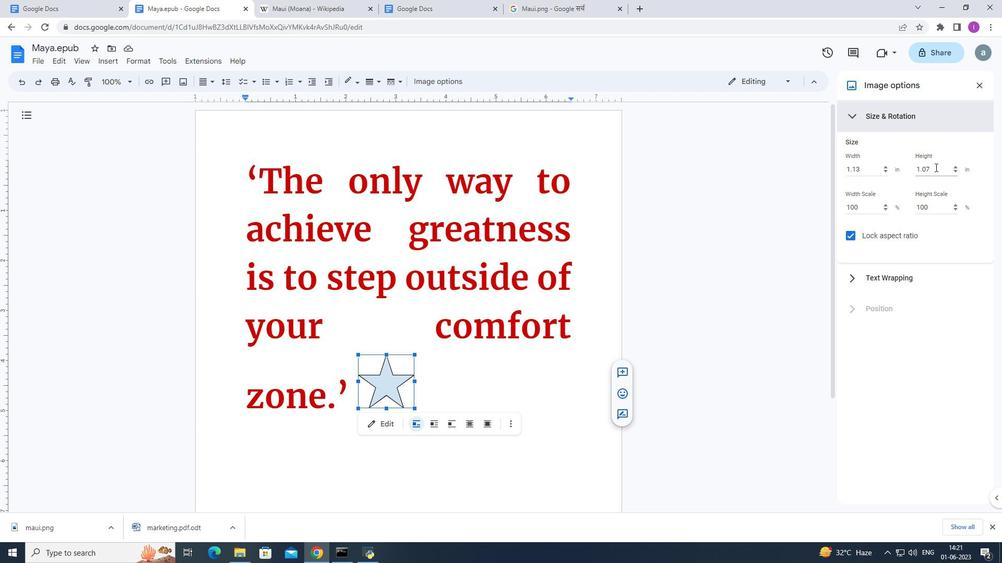 
Action: Mouse moved to (904, 171)
Screenshot: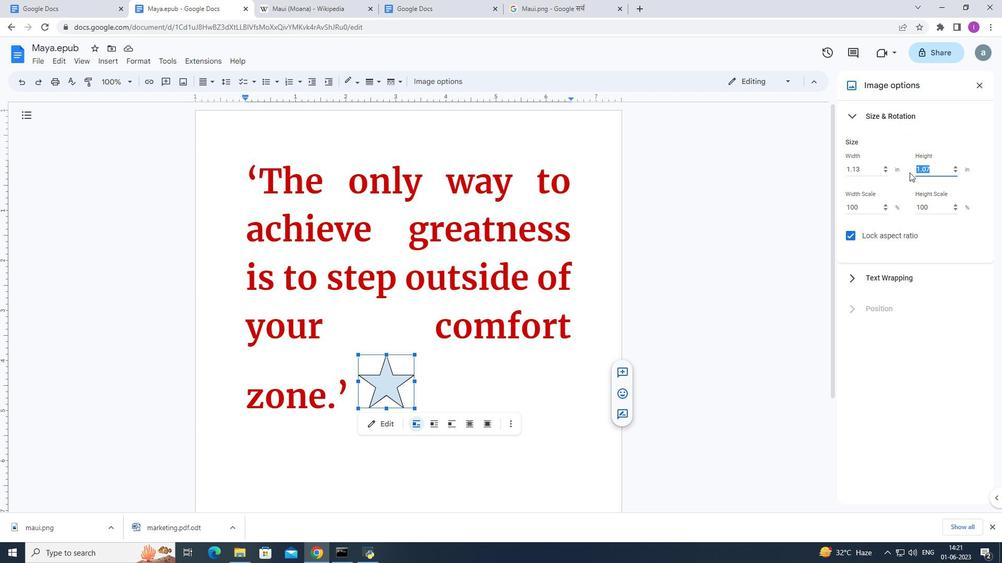 
Action: Key pressed 1
Screenshot: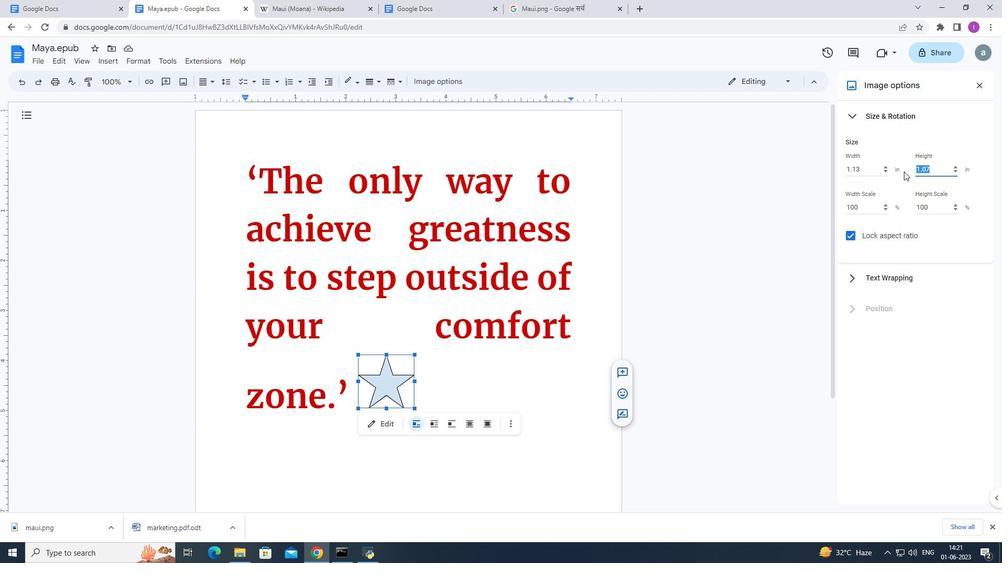 
Action: Mouse moved to (775, 240)
Screenshot: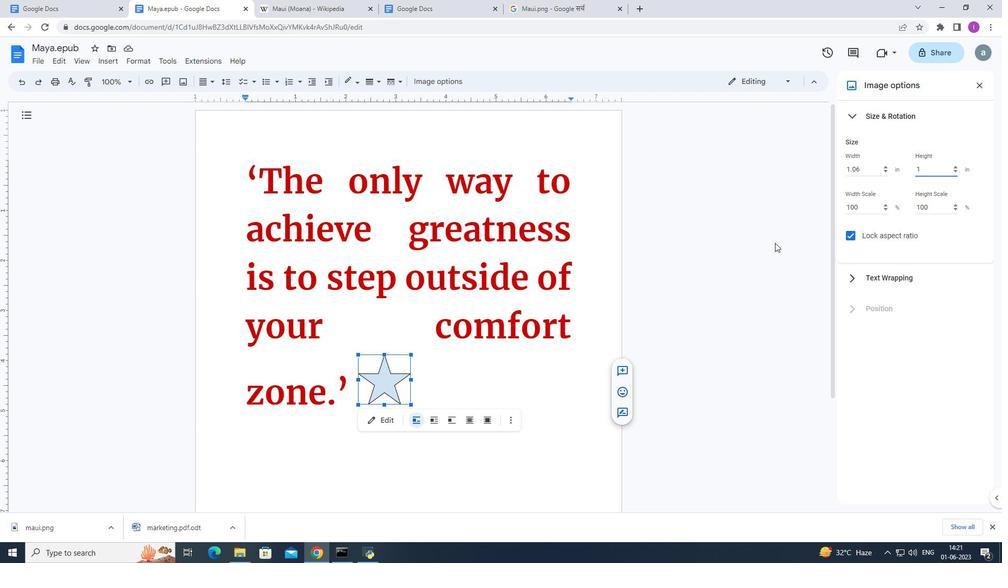 
Action: Mouse pressed left at (775, 240)
Screenshot: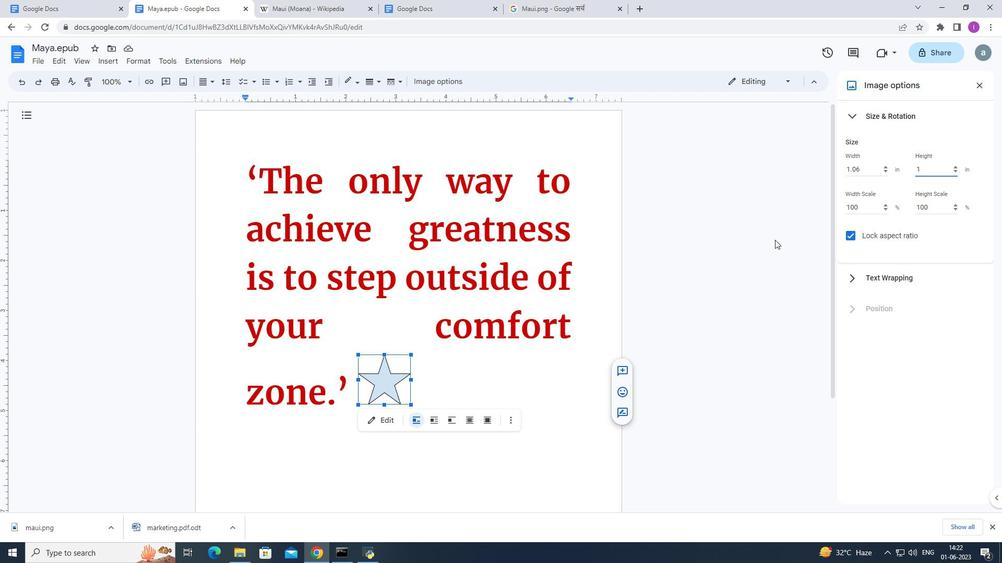 
Action: Mouse moved to (438, 390)
Screenshot: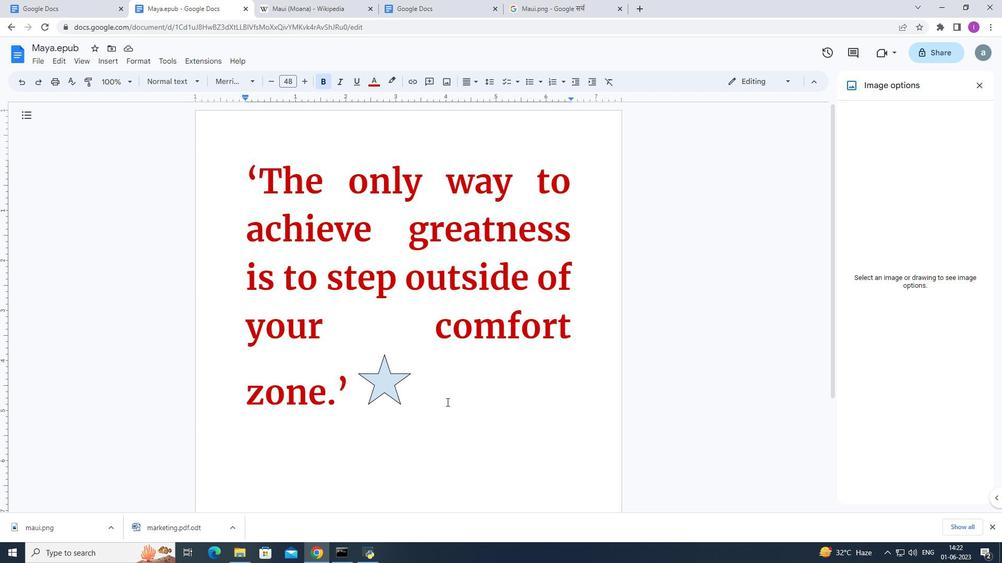 
Action: Mouse pressed left at (438, 390)
Screenshot: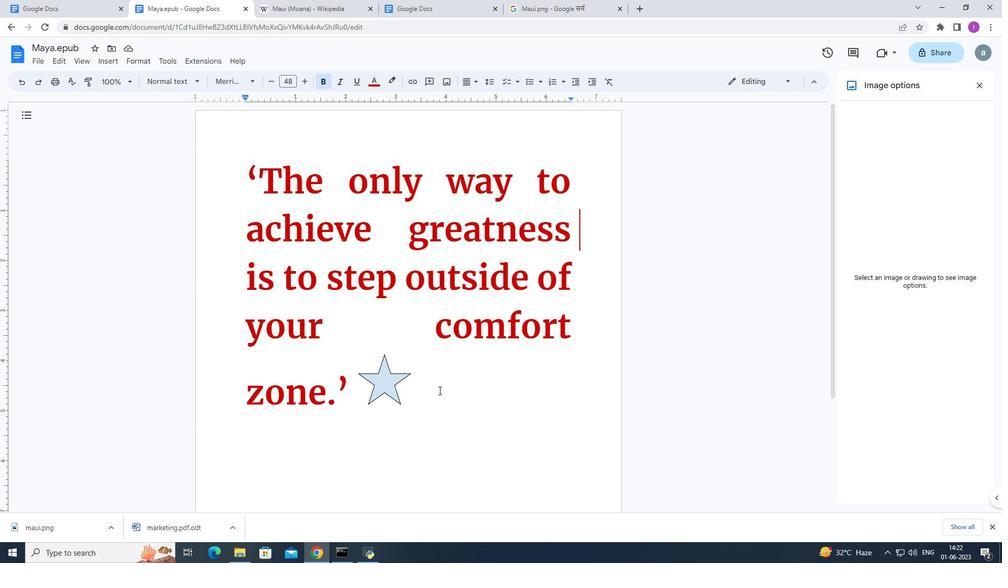 
Action: Mouse moved to (458, 81)
Screenshot: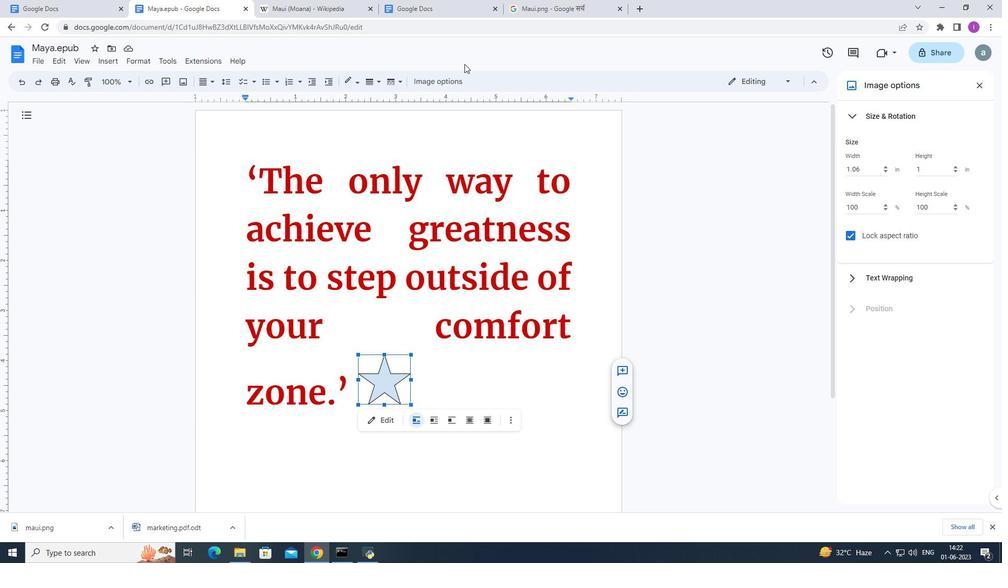 
Action: Mouse pressed left at (458, 81)
Screenshot: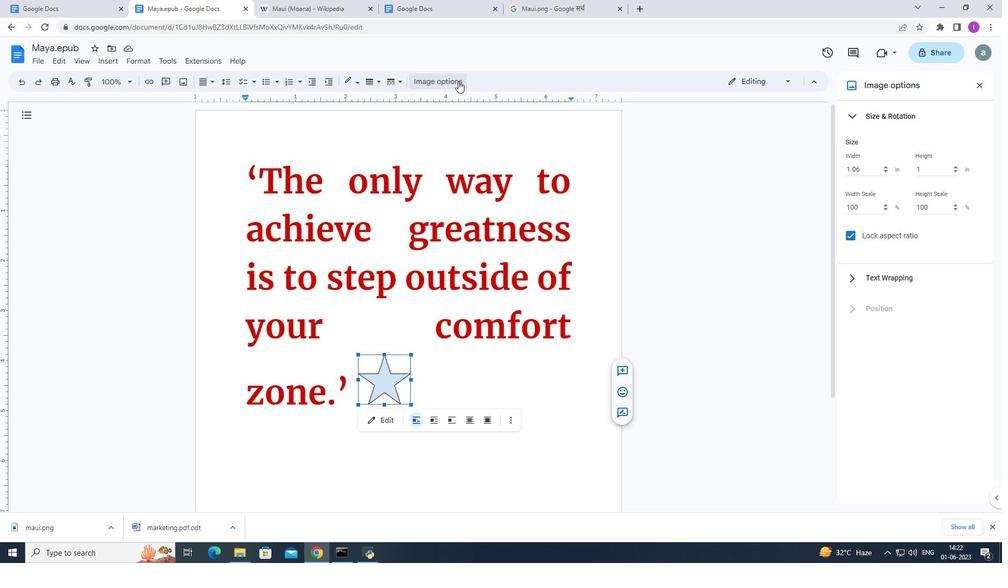
Action: Mouse moved to (853, 119)
Screenshot: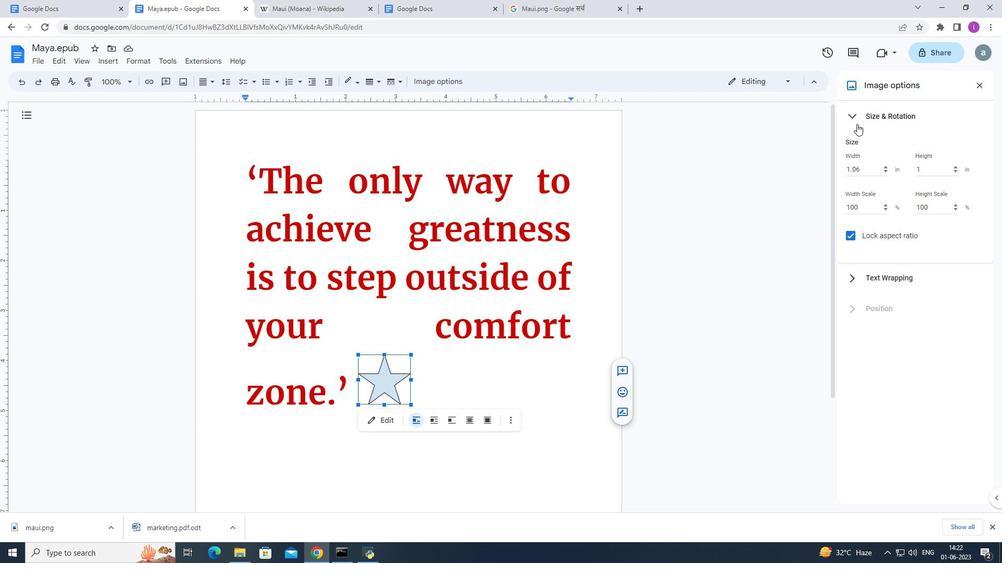 
Action: Mouse pressed left at (853, 119)
Screenshot: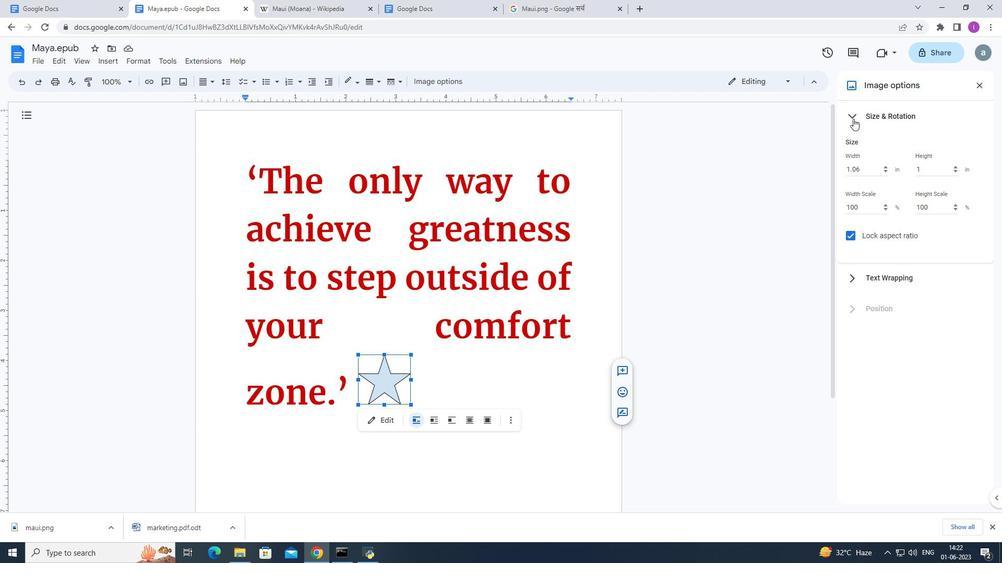 
Action: Mouse moved to (105, 57)
Screenshot: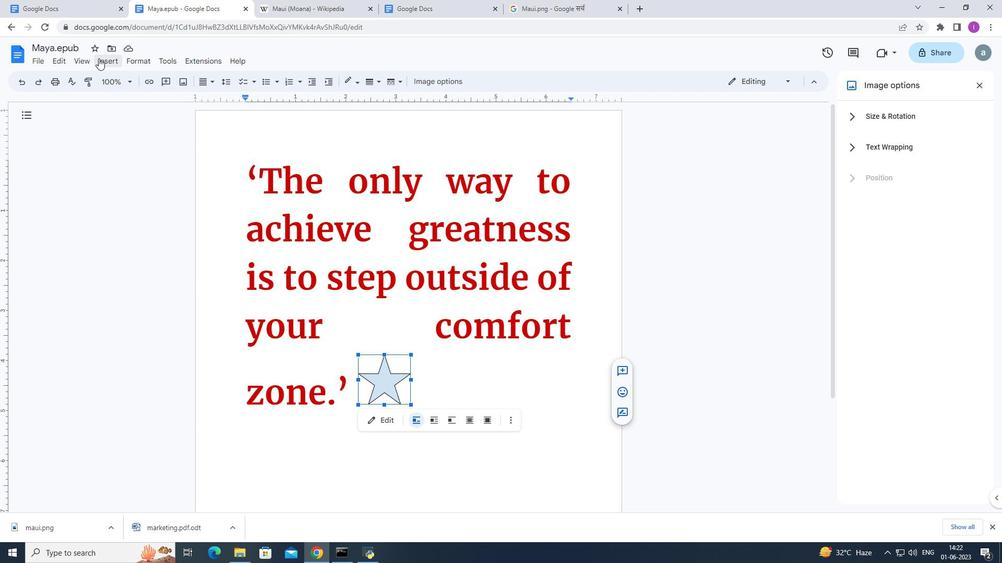 
Action: Mouse pressed left at (105, 57)
Screenshot: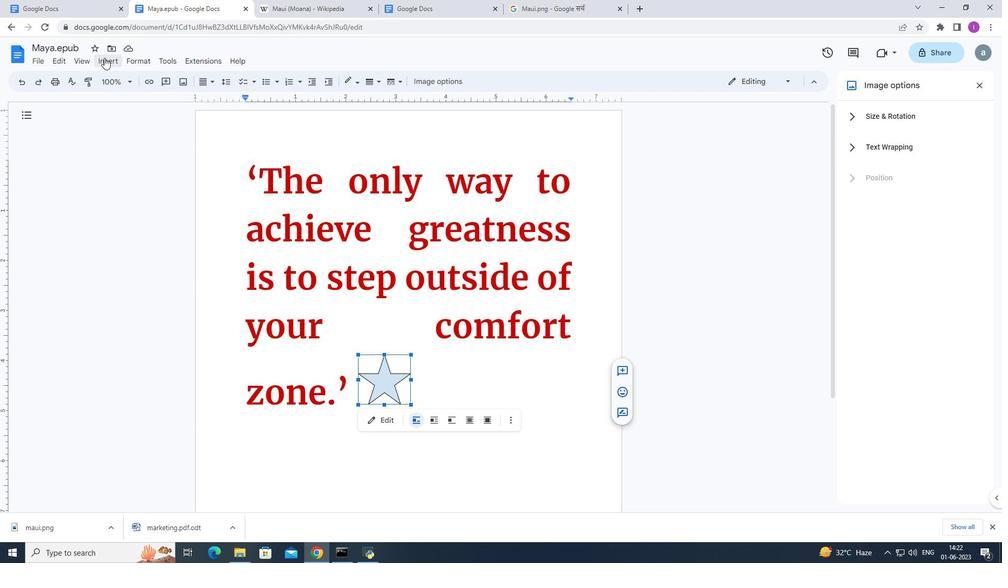 
Action: Mouse moved to (137, 116)
Screenshot: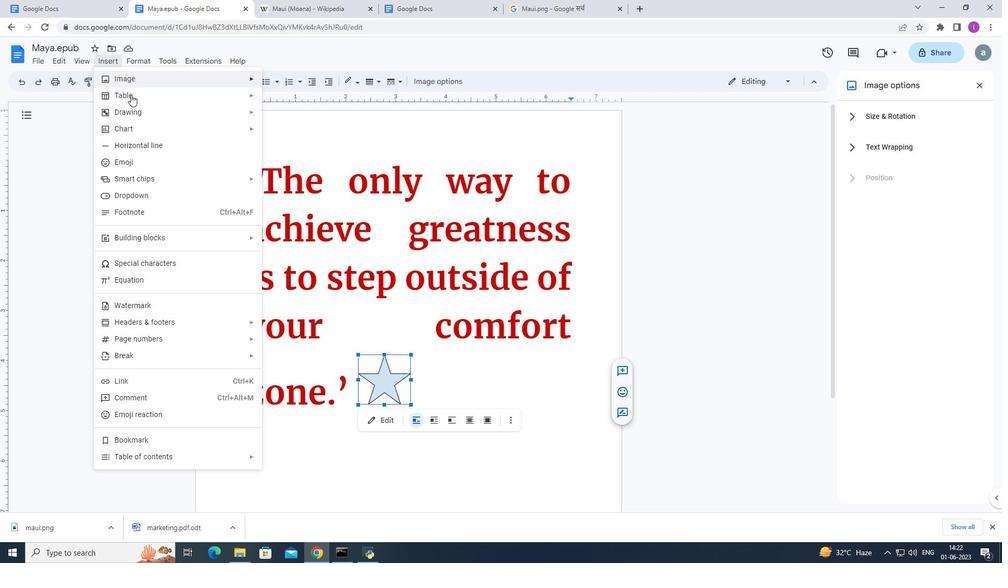 
Action: Mouse pressed left at (137, 116)
Screenshot: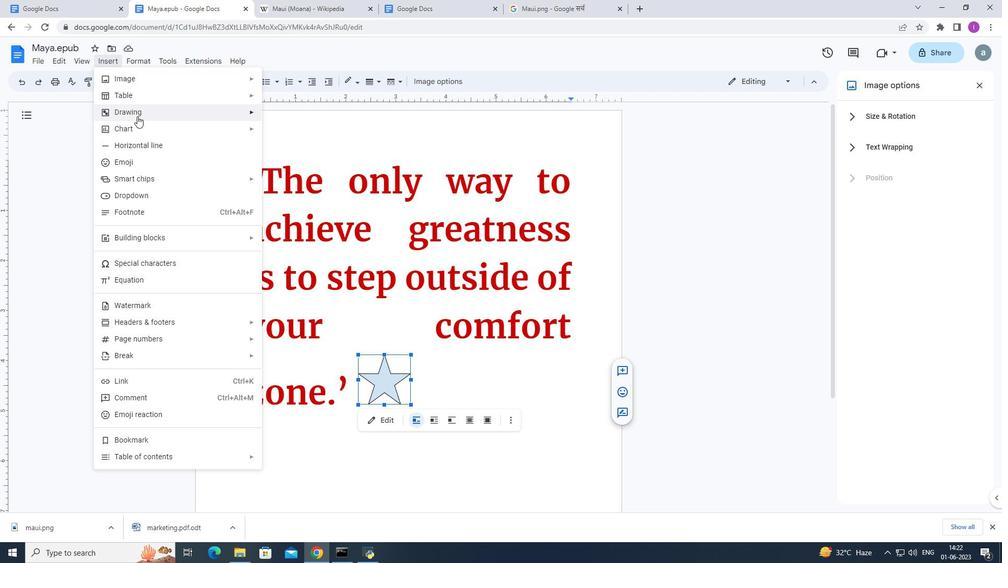
Action: Mouse moved to (292, 121)
Screenshot: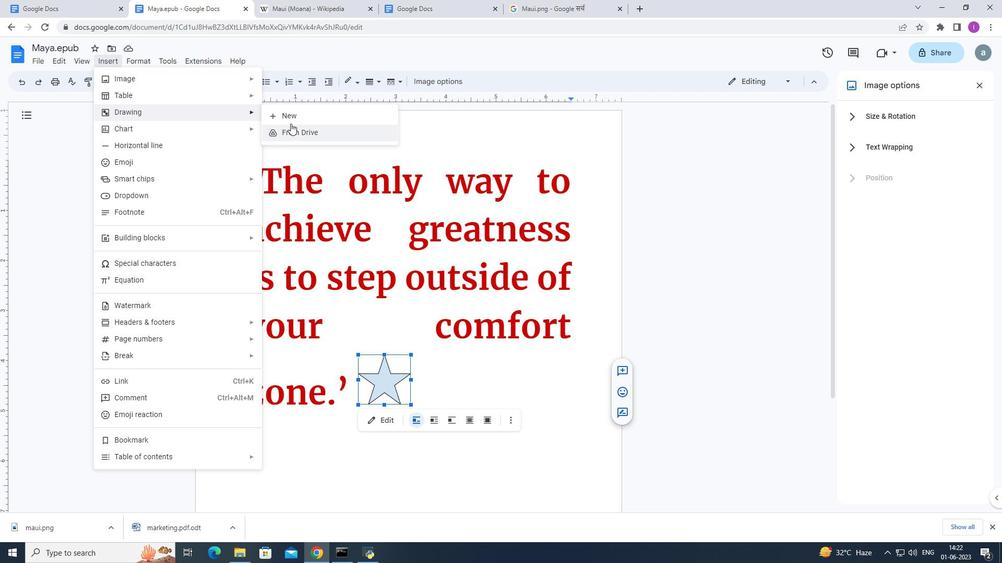 
Action: Mouse pressed left at (292, 121)
Screenshot: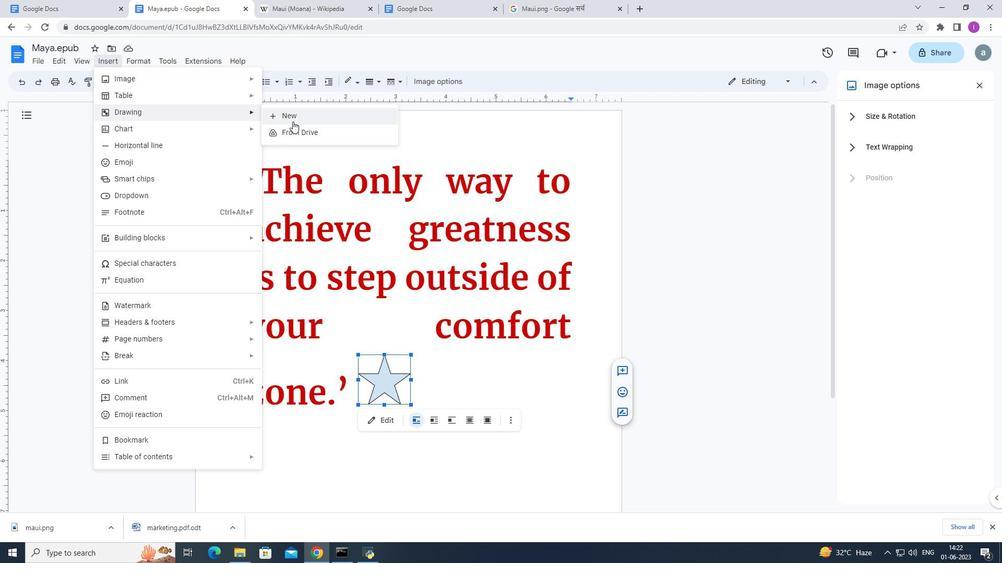 
Action: Mouse moved to (124, 137)
Screenshot: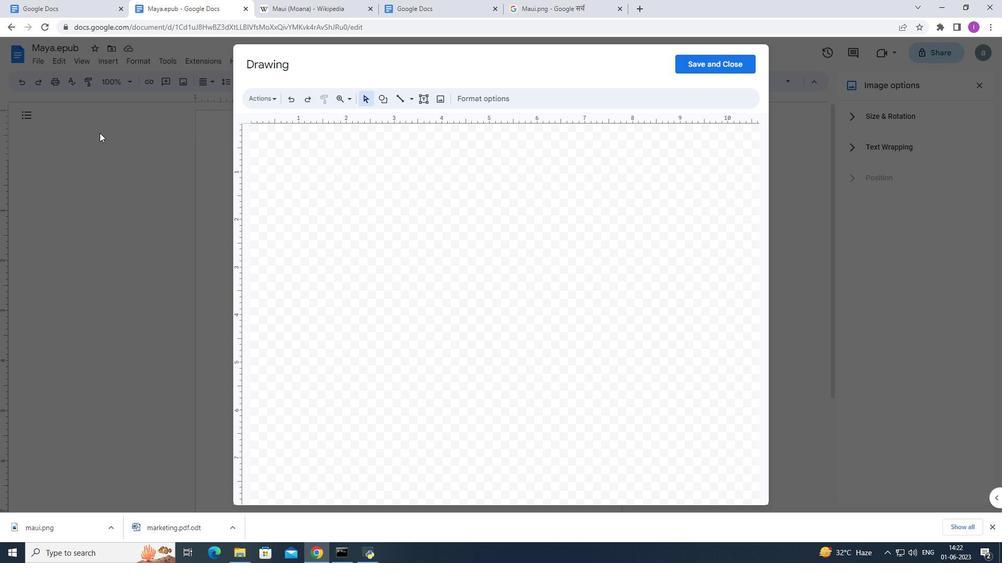 
Action: Mouse pressed left at (124, 137)
Screenshot: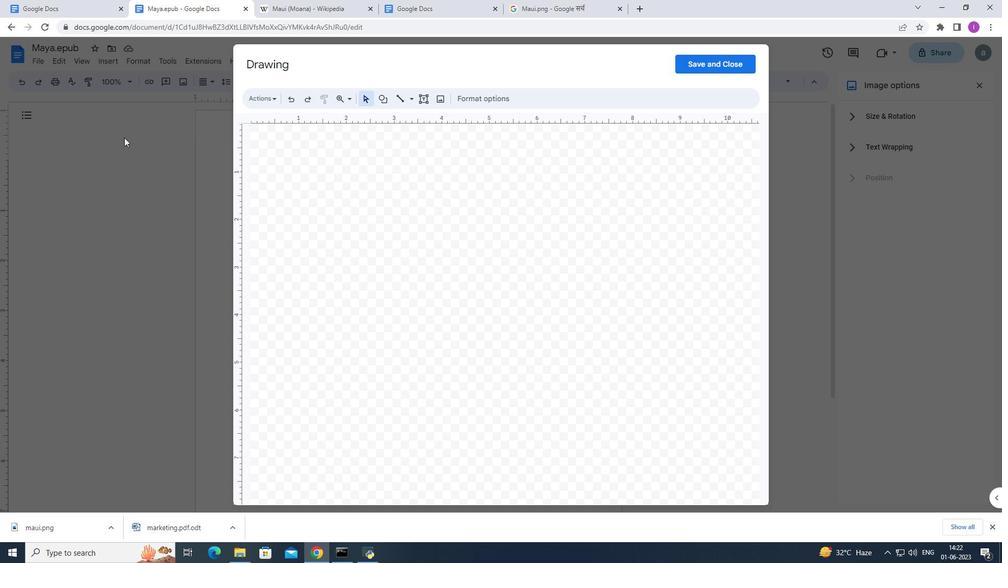 
Action: Mouse moved to (706, 67)
Screenshot: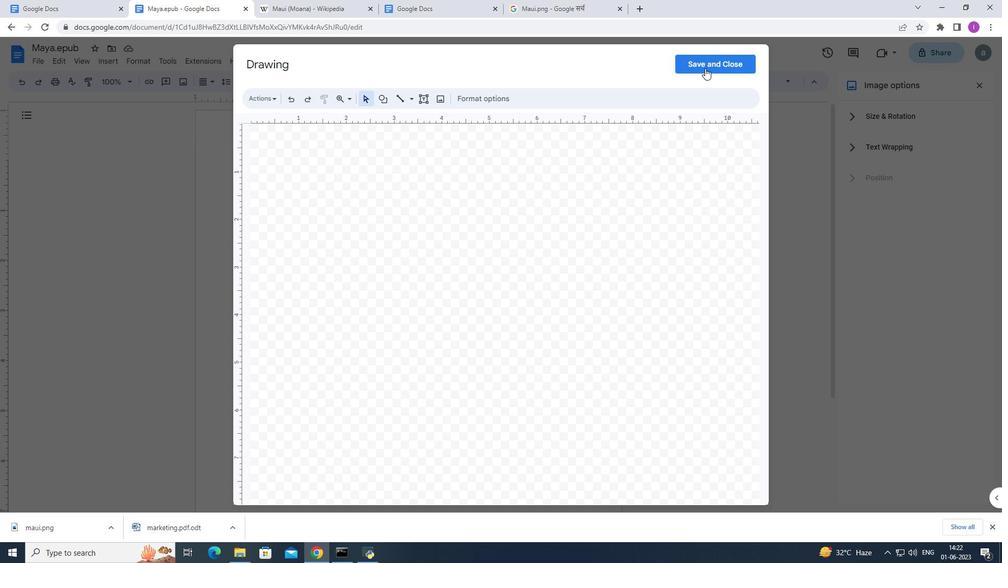 
Action: Mouse pressed left at (706, 67)
Screenshot: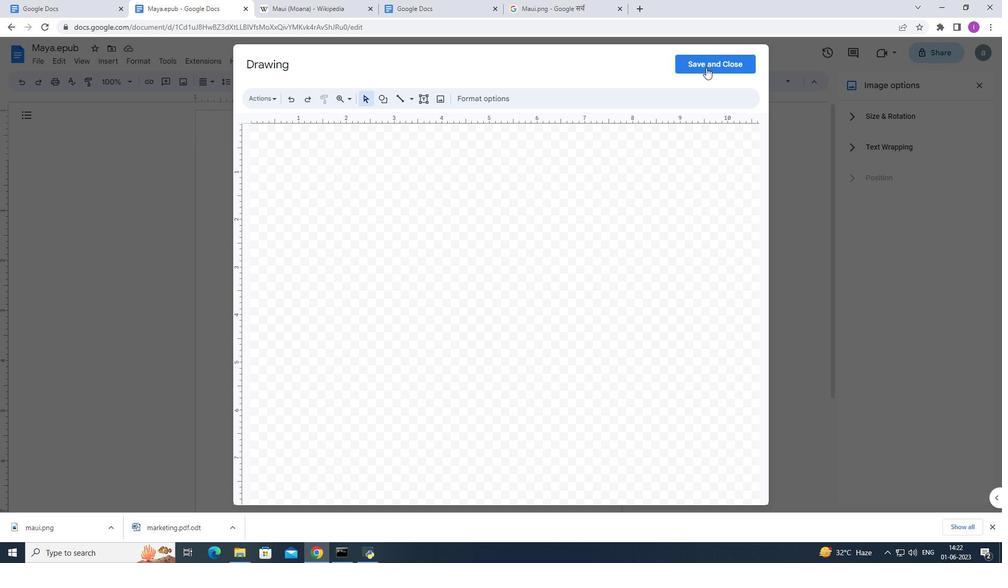 
Action: Mouse moved to (386, 380)
Screenshot: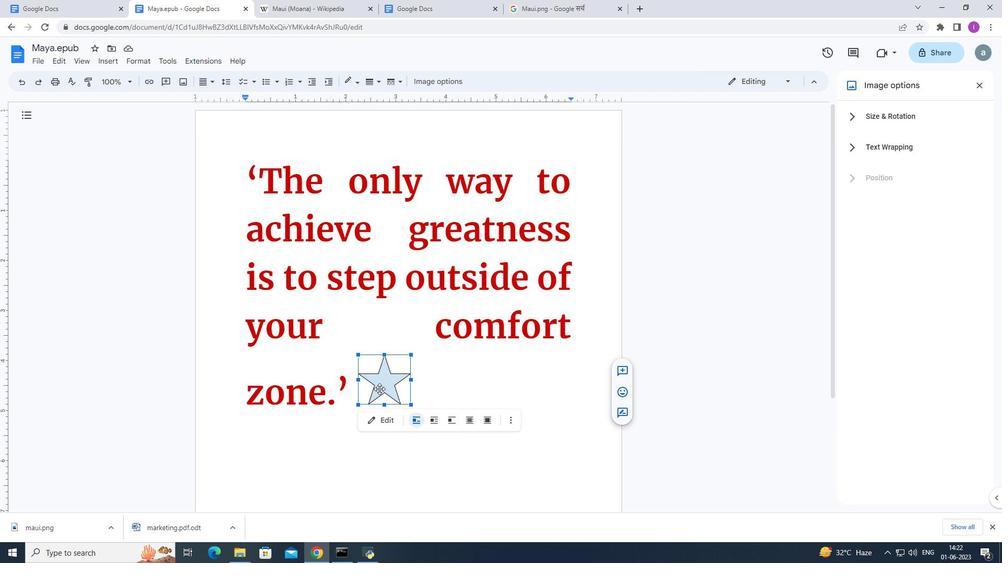 
Action: Mouse pressed left at (386, 380)
Screenshot: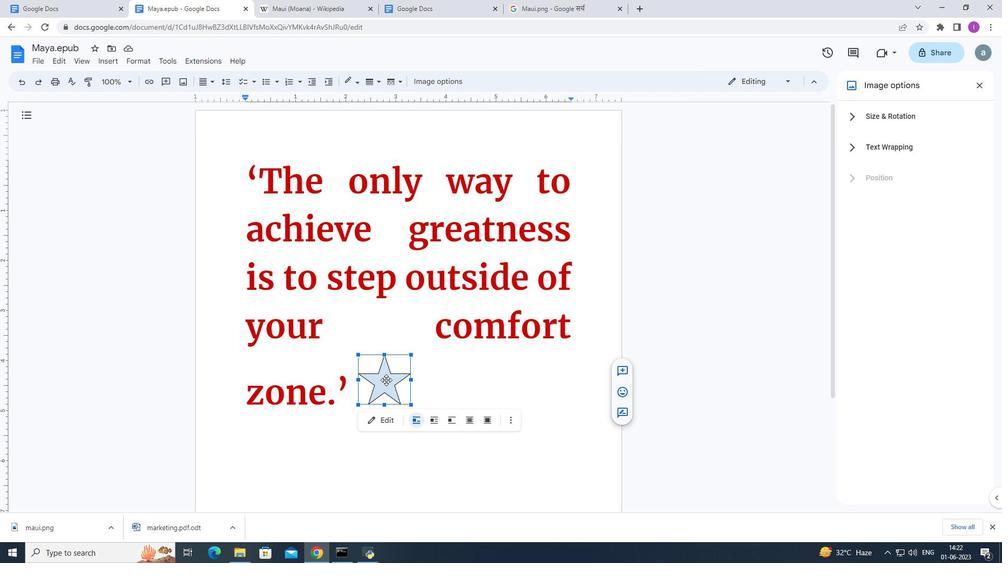 
Action: Mouse pressed right at (386, 380)
Screenshot: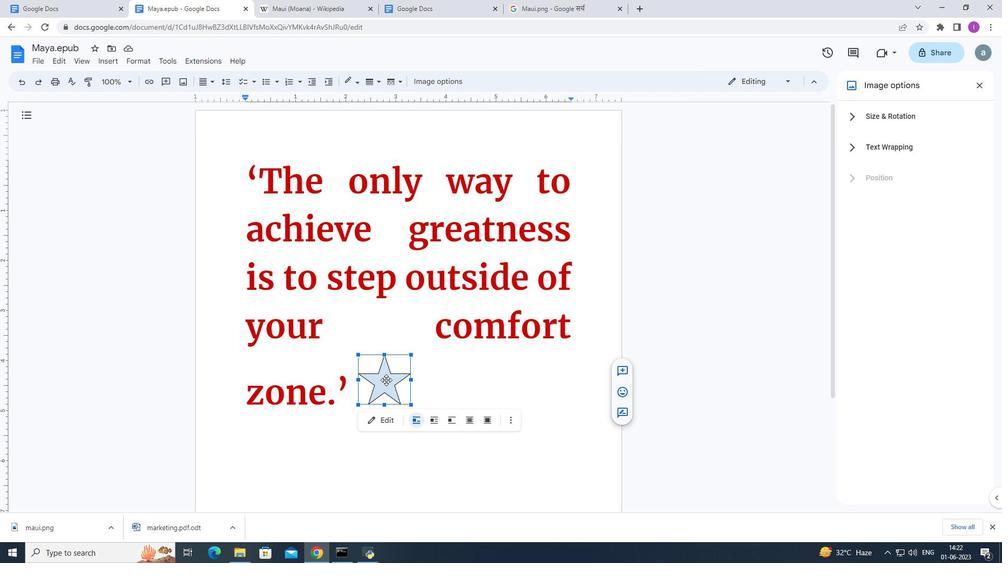 
Action: Mouse moved to (387, 422)
Screenshot: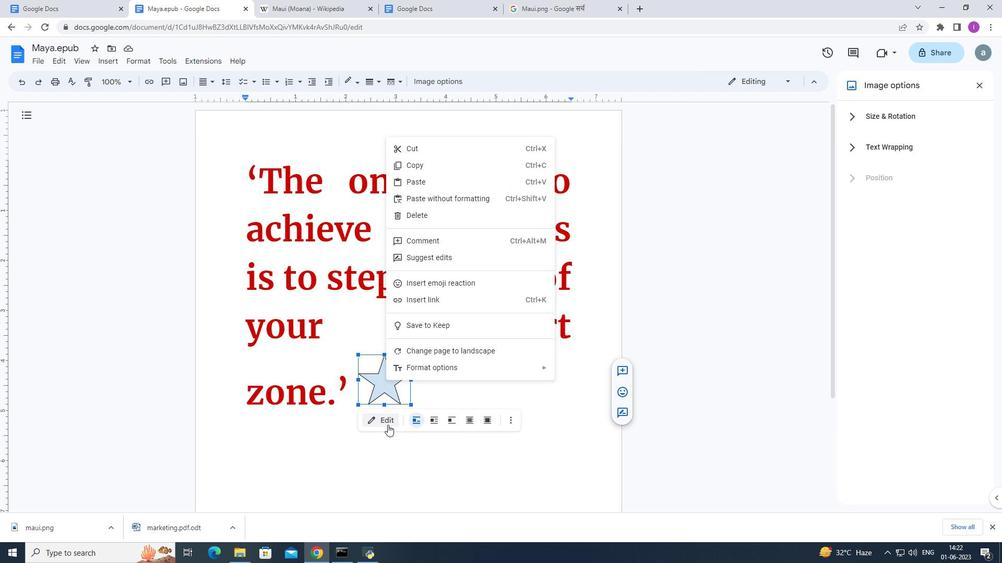 
Action: Mouse pressed left at (387, 422)
Screenshot: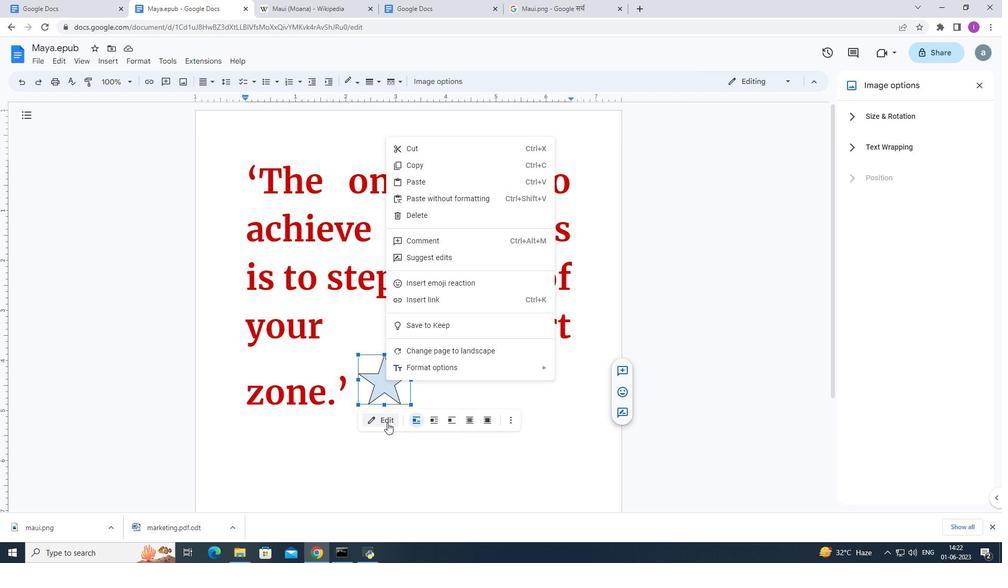 
Action: Mouse moved to (513, 220)
Screenshot: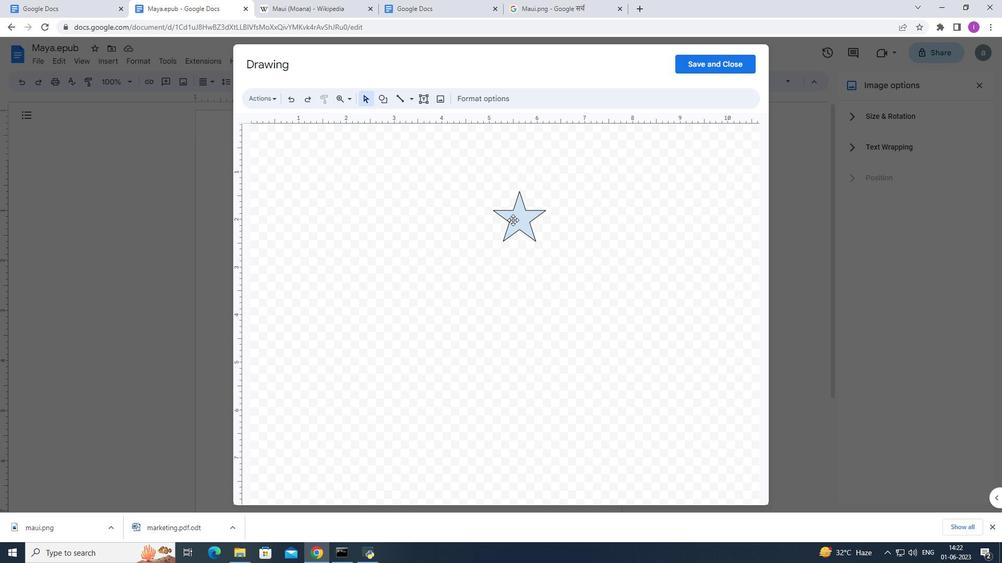 
Action: Mouse pressed left at (513, 220)
Screenshot: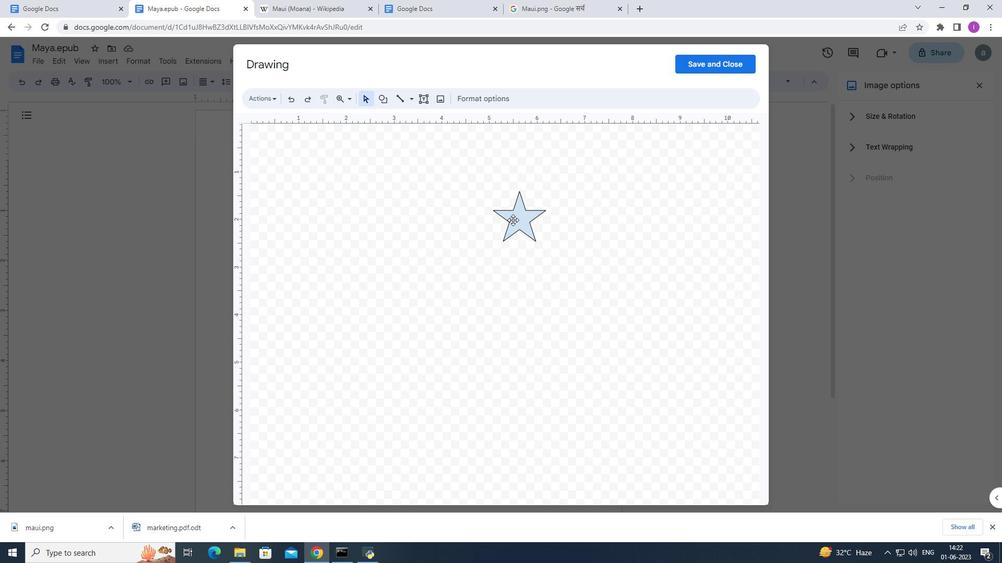 
Action: Mouse moved to (466, 101)
Screenshot: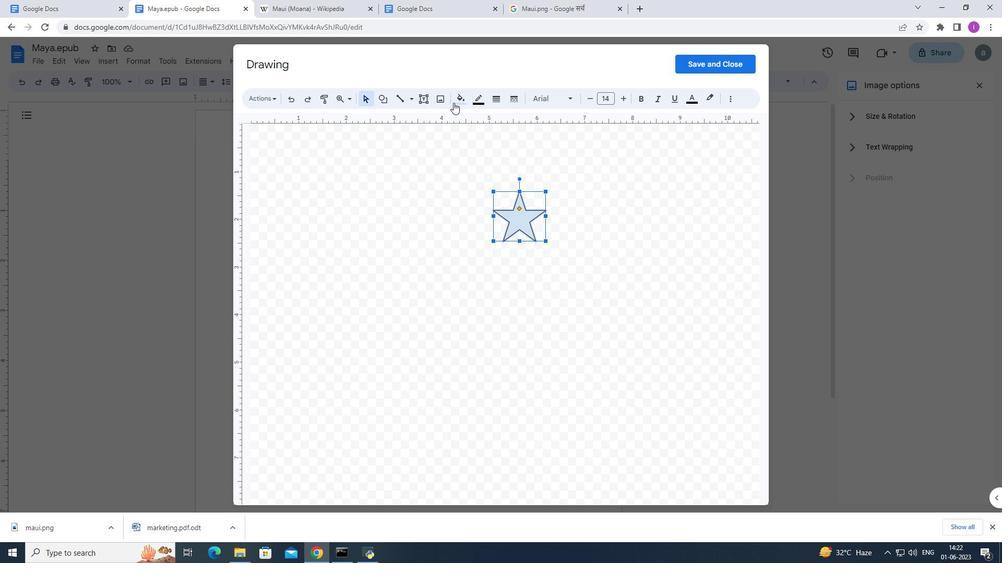 
Action: Mouse pressed left at (466, 101)
Screenshot: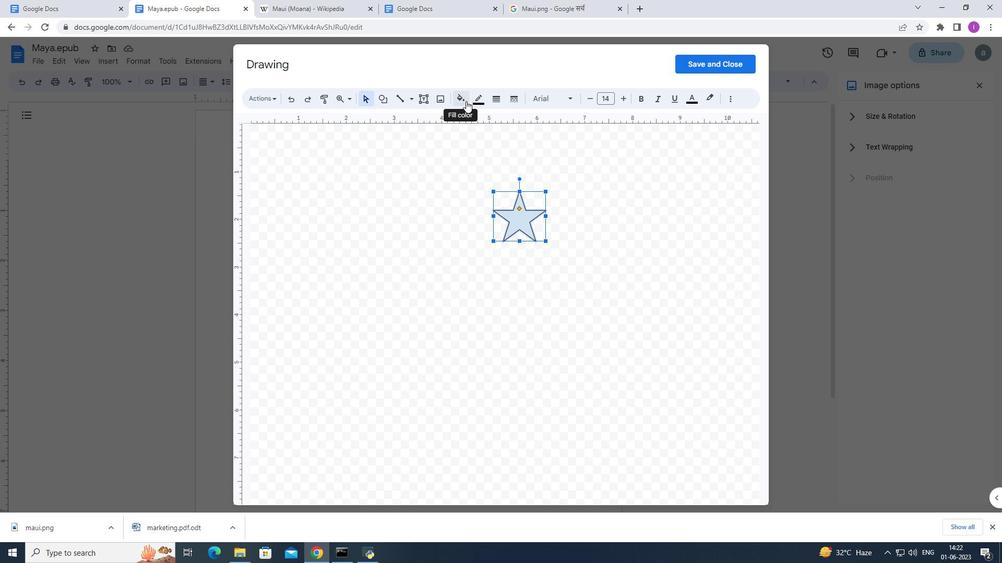 
Action: Mouse moved to (485, 184)
Screenshot: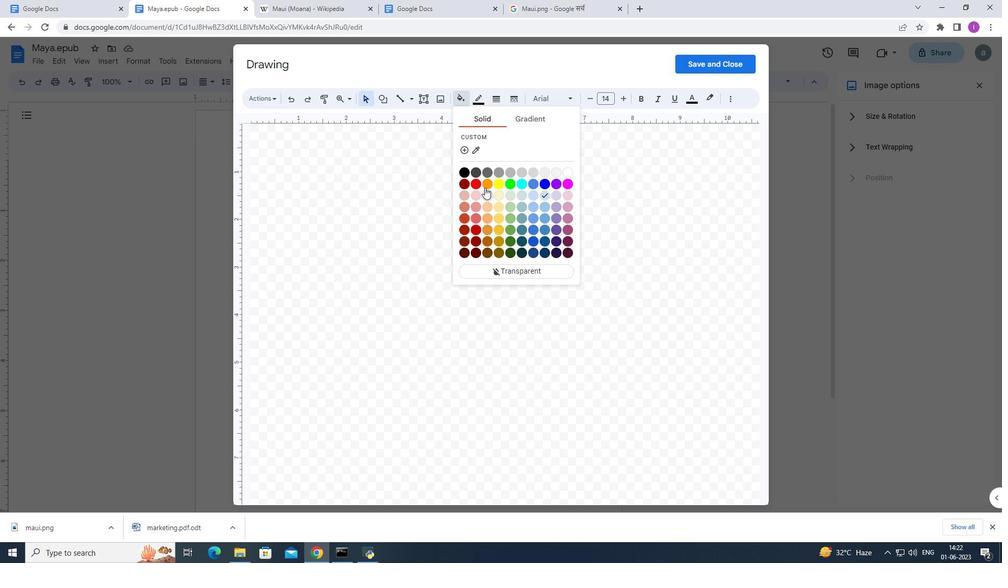 
Action: Mouse pressed left at (485, 184)
Screenshot: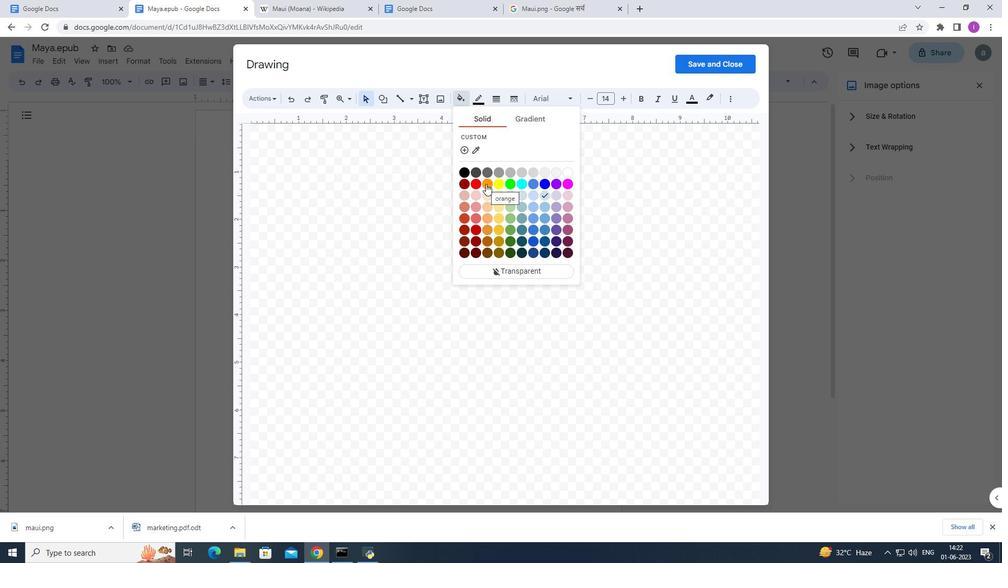 
Action: Mouse moved to (724, 64)
Screenshot: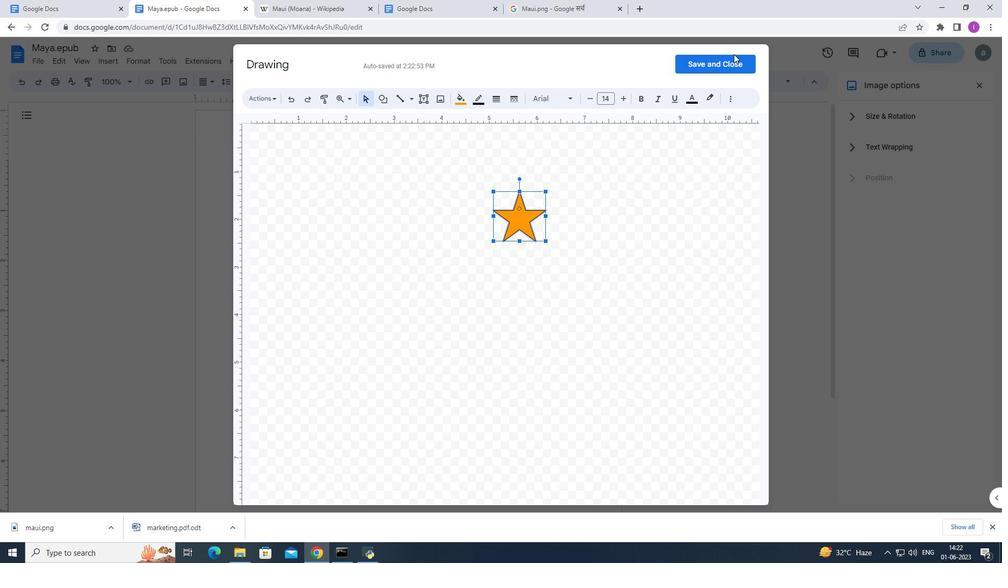 
Action: Mouse pressed left at (724, 64)
Screenshot: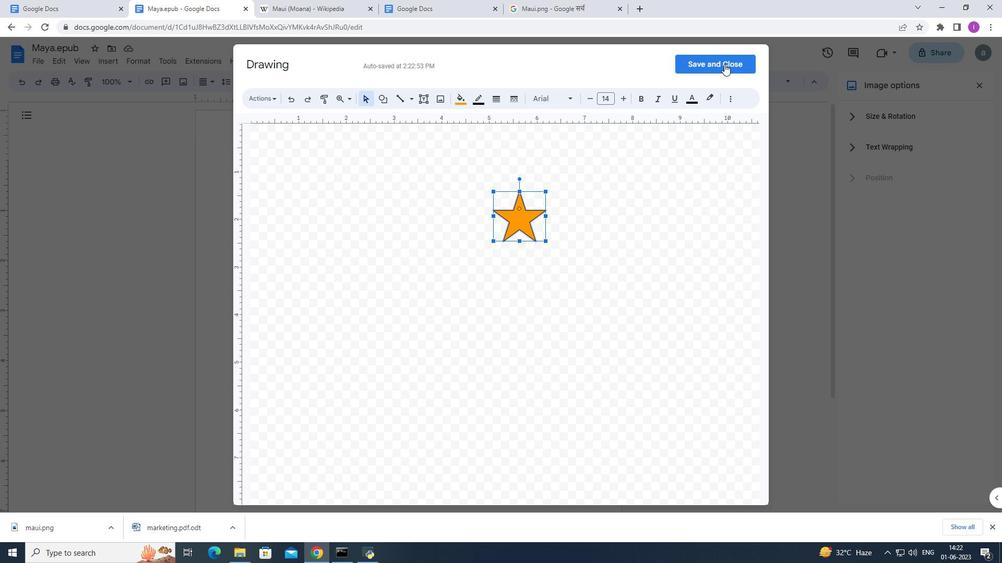 
Action: Mouse moved to (886, 119)
Screenshot: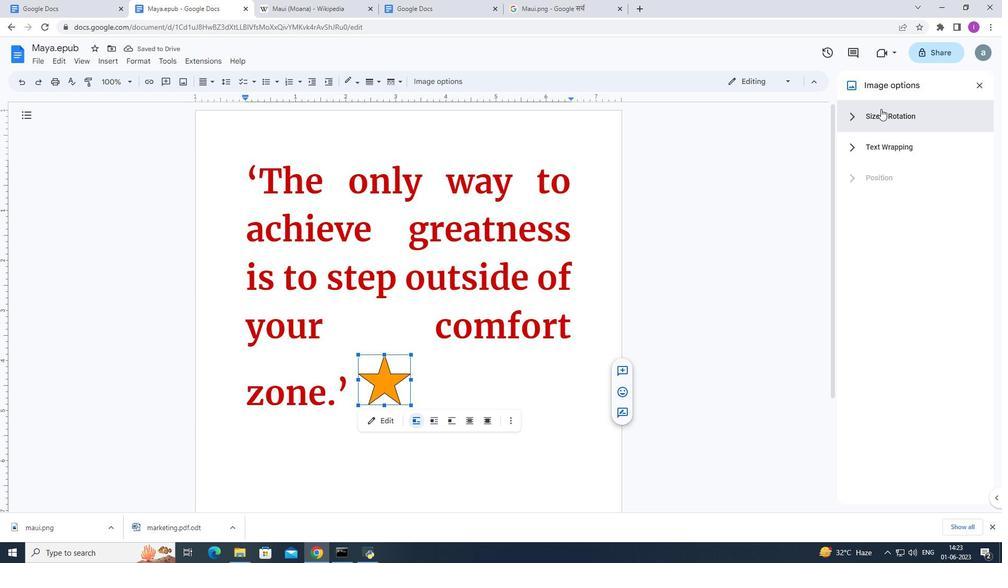 
Action: Mouse pressed left at (886, 119)
Screenshot: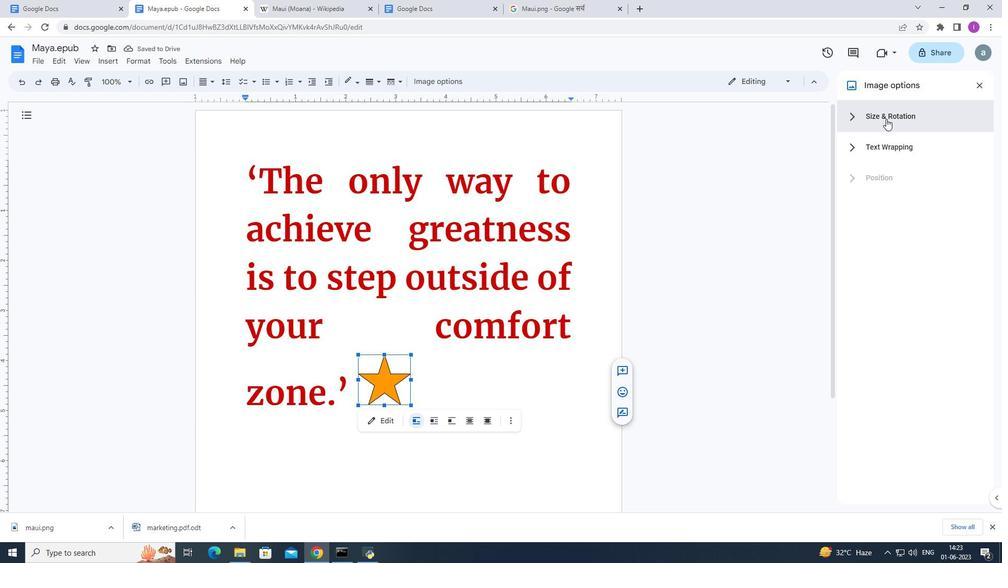 
Action: Mouse moved to (934, 171)
Screenshot: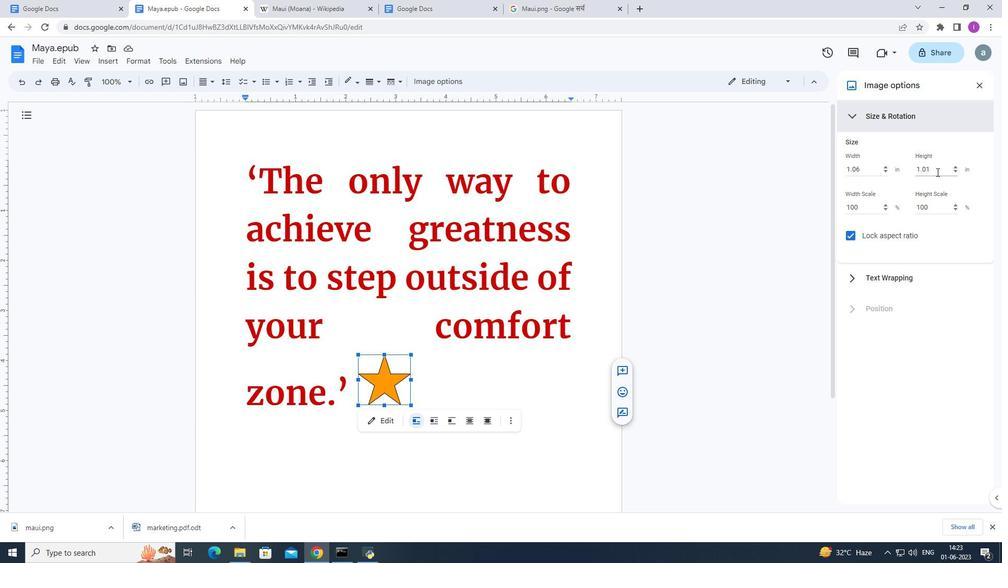 
Action: Mouse pressed left at (934, 171)
Screenshot: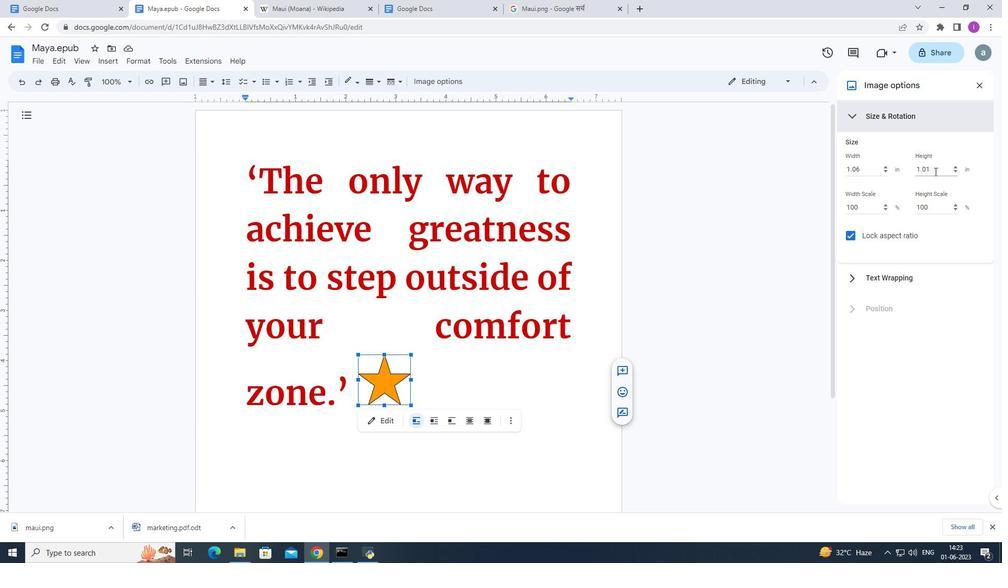 
Action: Mouse moved to (892, 174)
Screenshot: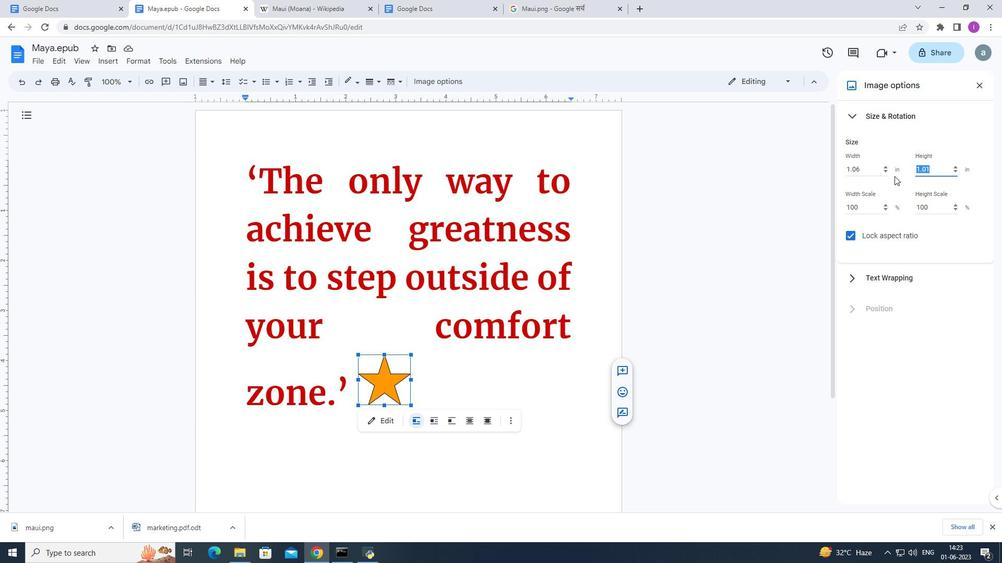 
Action: Key pressed 1
Screenshot: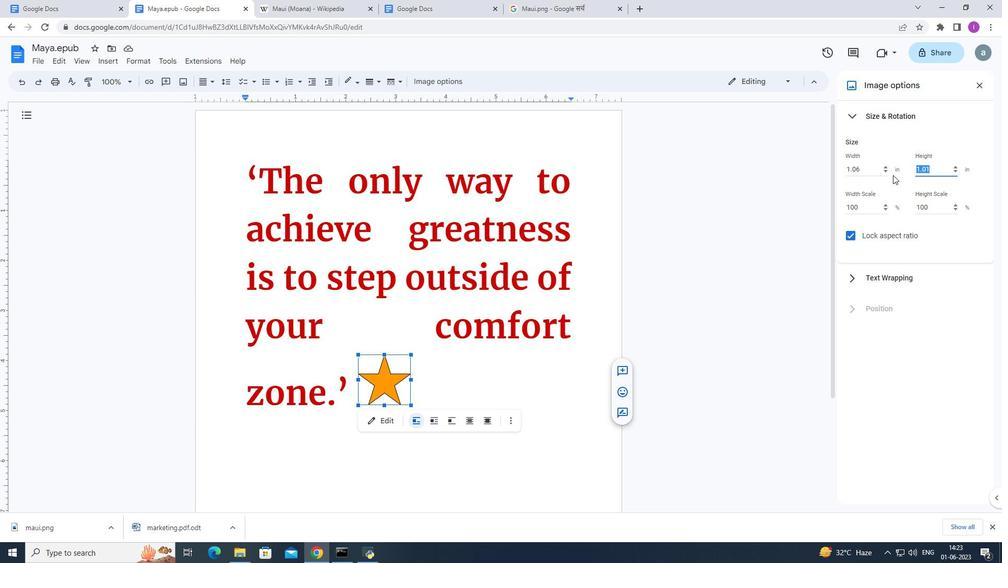 
Action: Mouse moved to (786, 298)
Screenshot: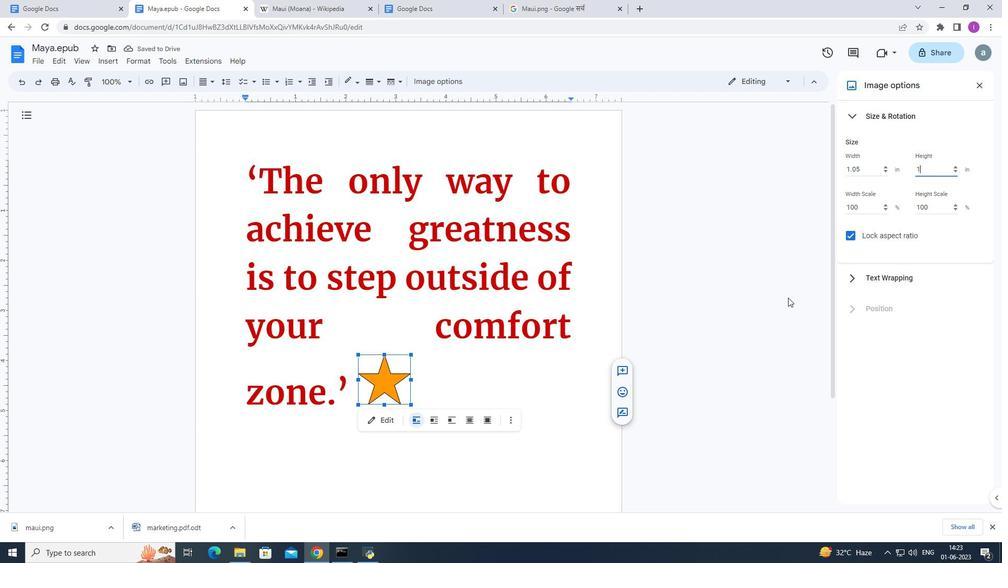 
Action: Mouse pressed left at (786, 298)
Screenshot: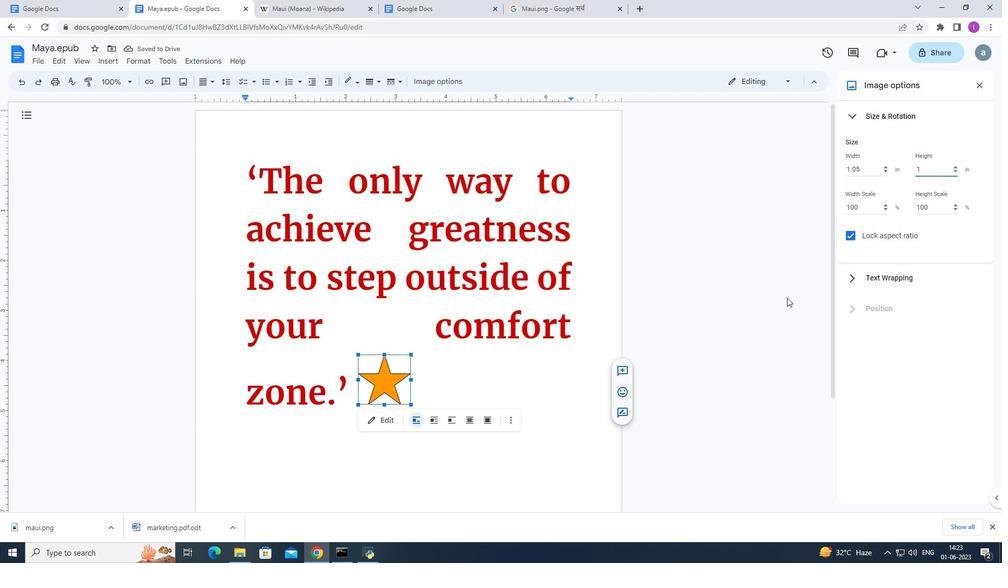 
Action: Mouse moved to (354, 363)
Screenshot: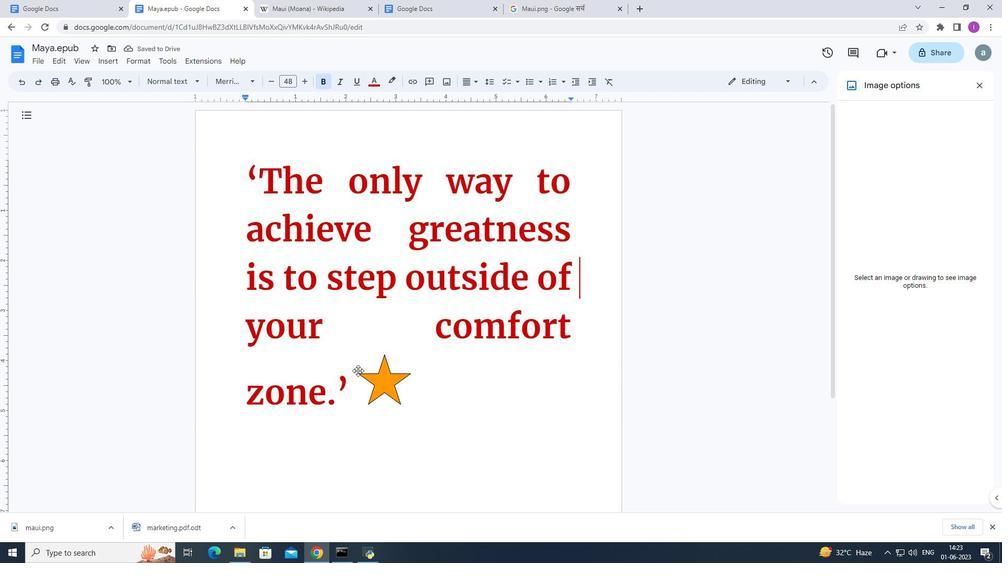 
